 Task: Create a section Asteroid Belt and in the section, add a milestone Search Engine Optimization (SEO) Improvements in the project AgileCrest
Action: Mouse moved to (184, 545)
Screenshot: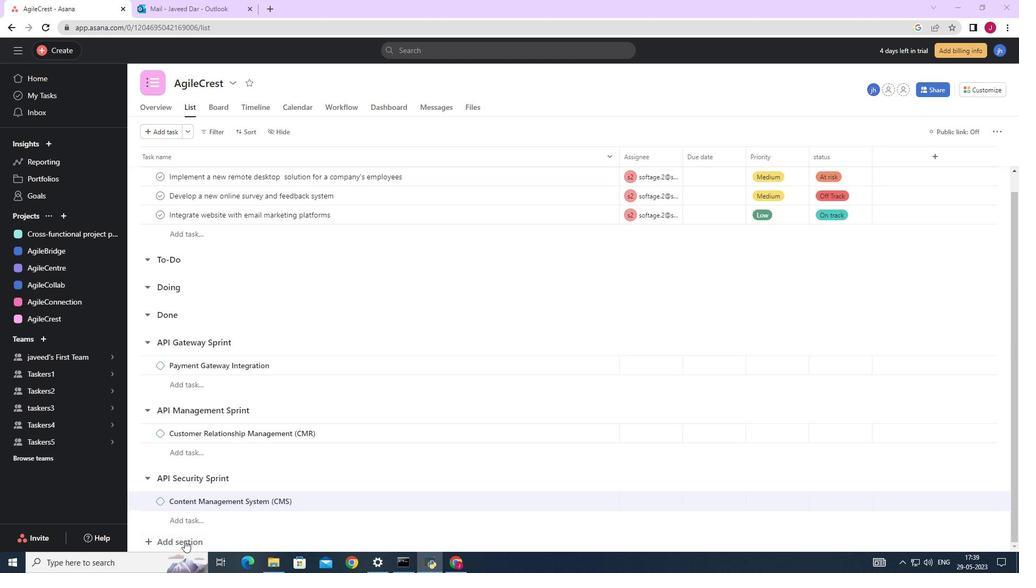 
Action: Mouse pressed left at (184, 545)
Screenshot: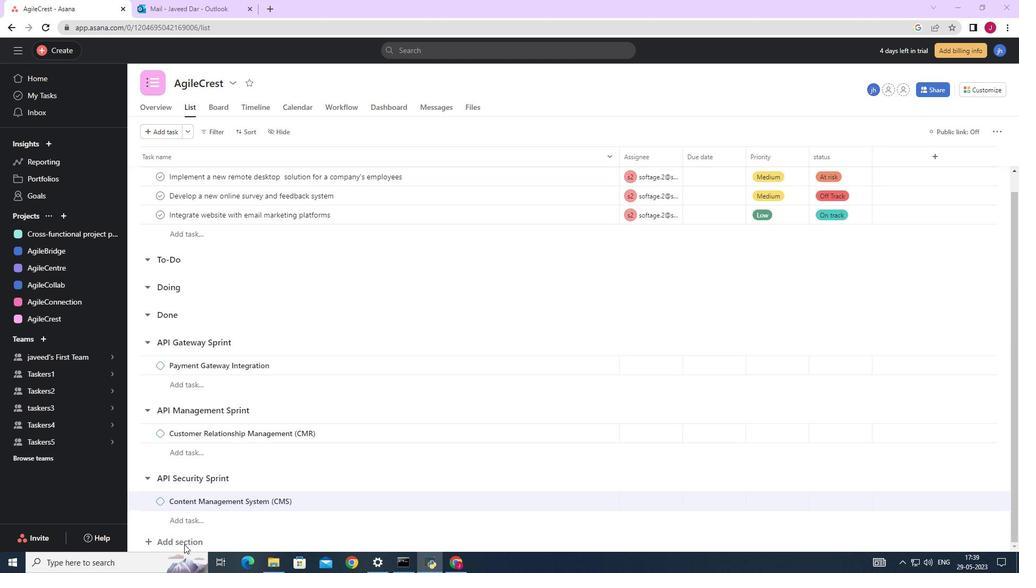 
Action: Mouse moved to (227, 505)
Screenshot: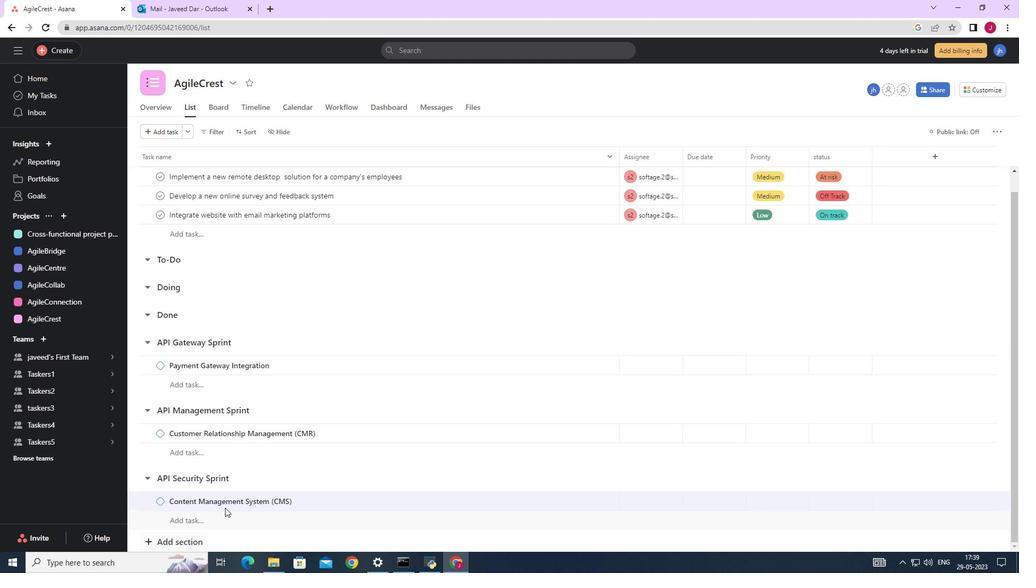 
Action: Mouse scrolled (227, 505) with delta (0, 0)
Screenshot: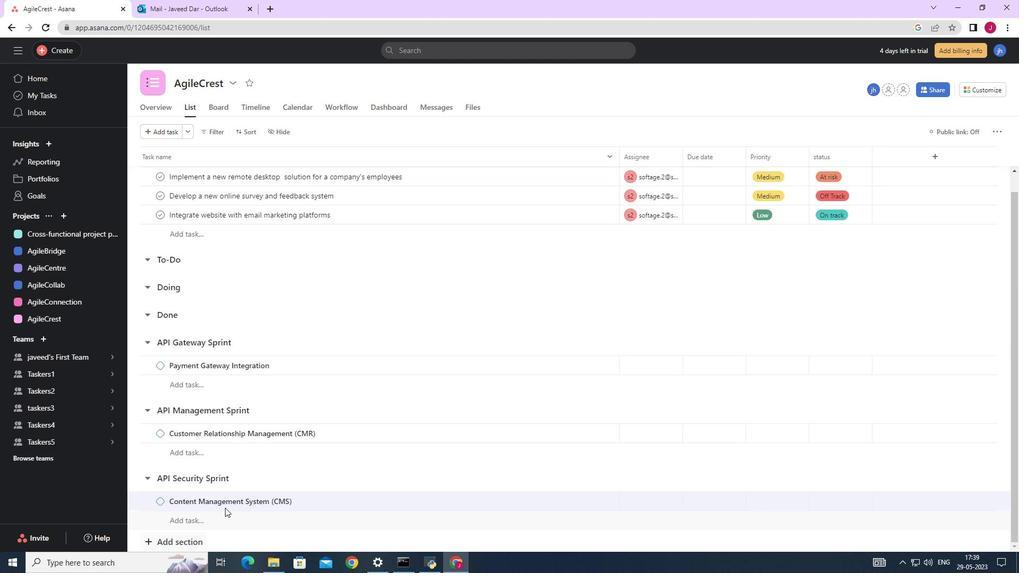 
Action: Mouse scrolled (227, 505) with delta (0, 0)
Screenshot: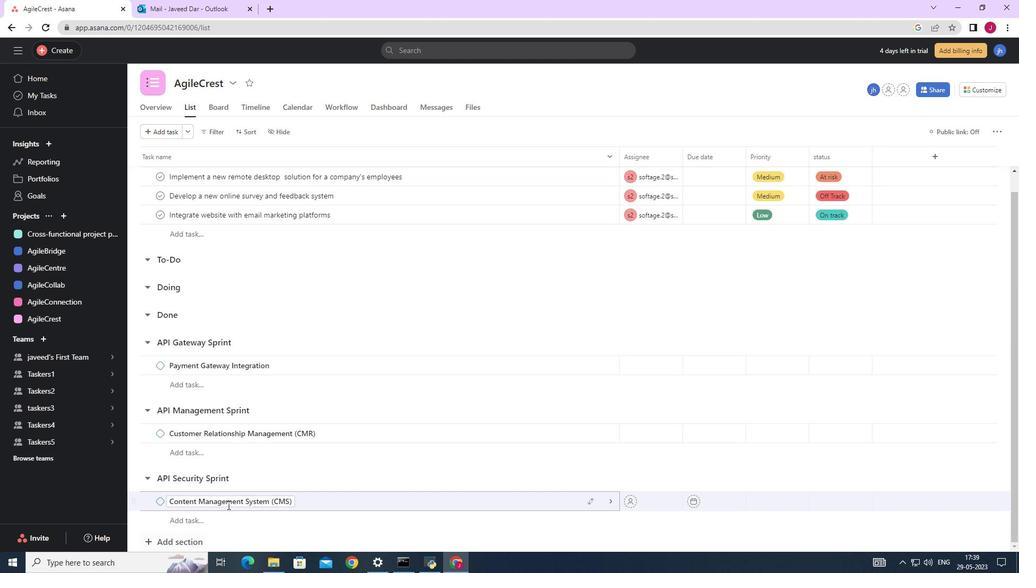 
Action: Mouse scrolled (227, 505) with delta (0, 0)
Screenshot: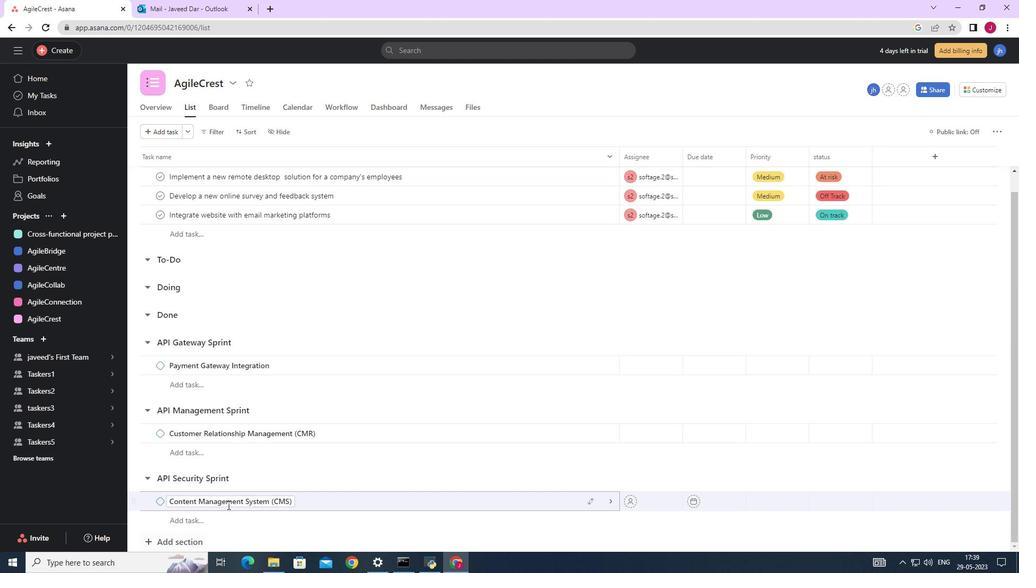 
Action: Mouse moved to (227, 505)
Screenshot: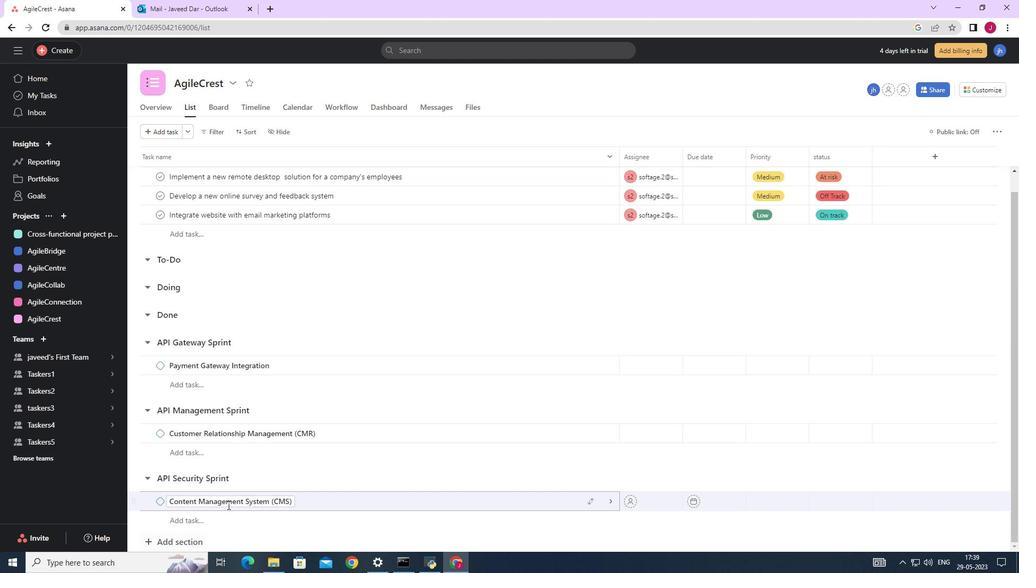 
Action: Mouse scrolled (227, 504) with delta (0, 0)
Screenshot: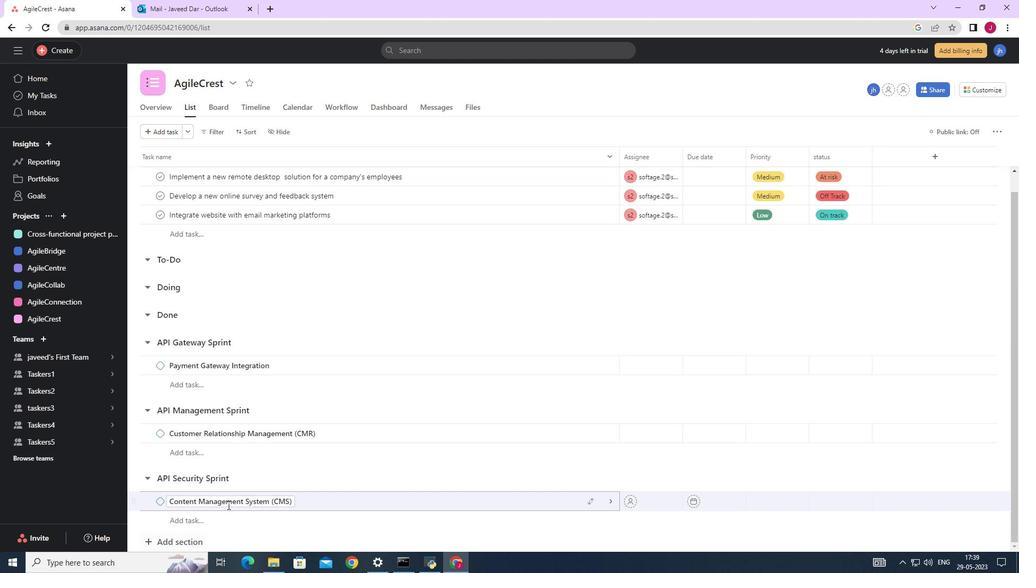 
Action: Mouse moved to (227, 505)
Screenshot: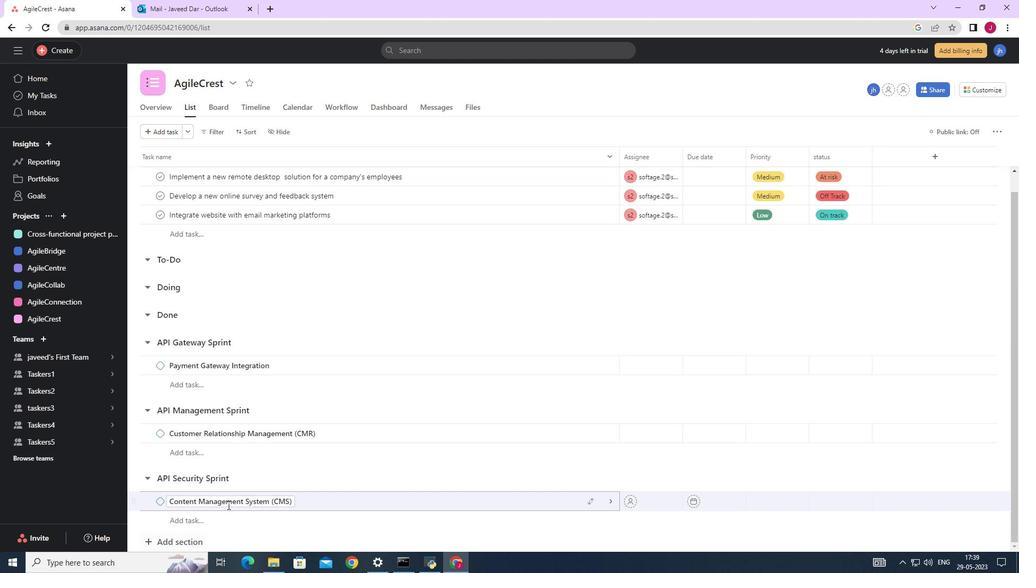 
Action: Mouse scrolled (227, 504) with delta (0, 0)
Screenshot: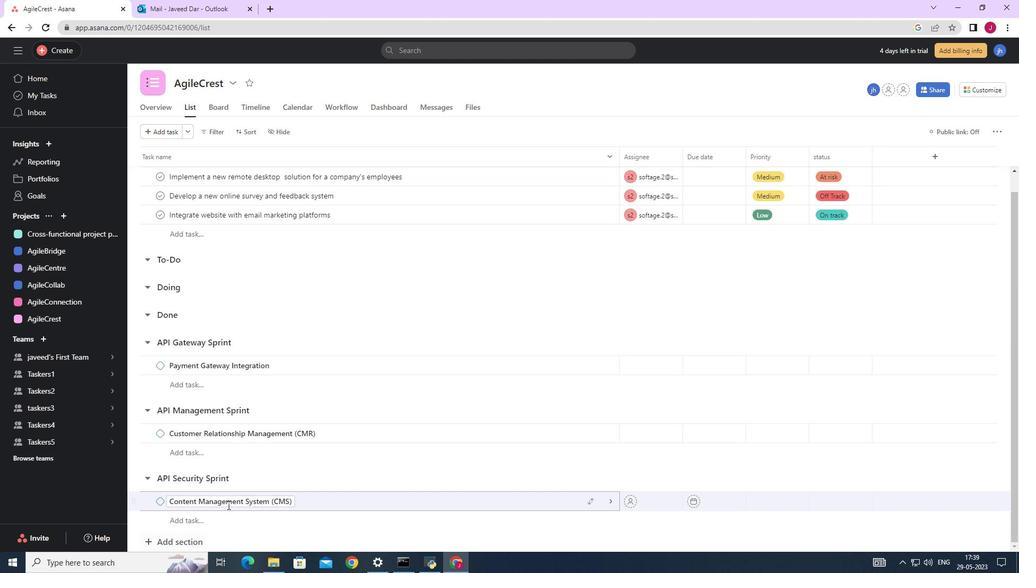 
Action: Mouse moved to (184, 532)
Screenshot: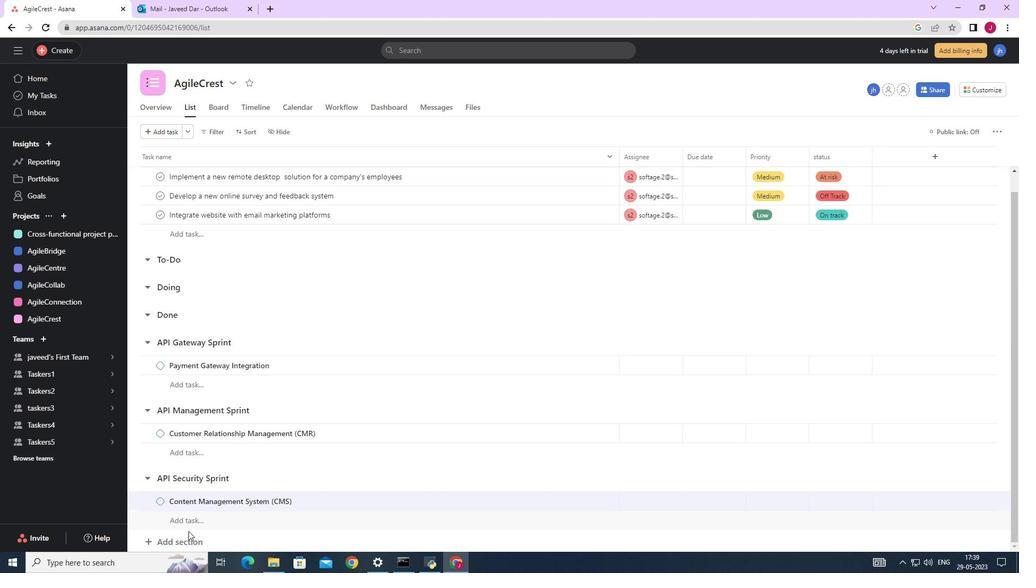 
Action: Mouse scrolled (184, 532) with delta (0, 0)
Screenshot: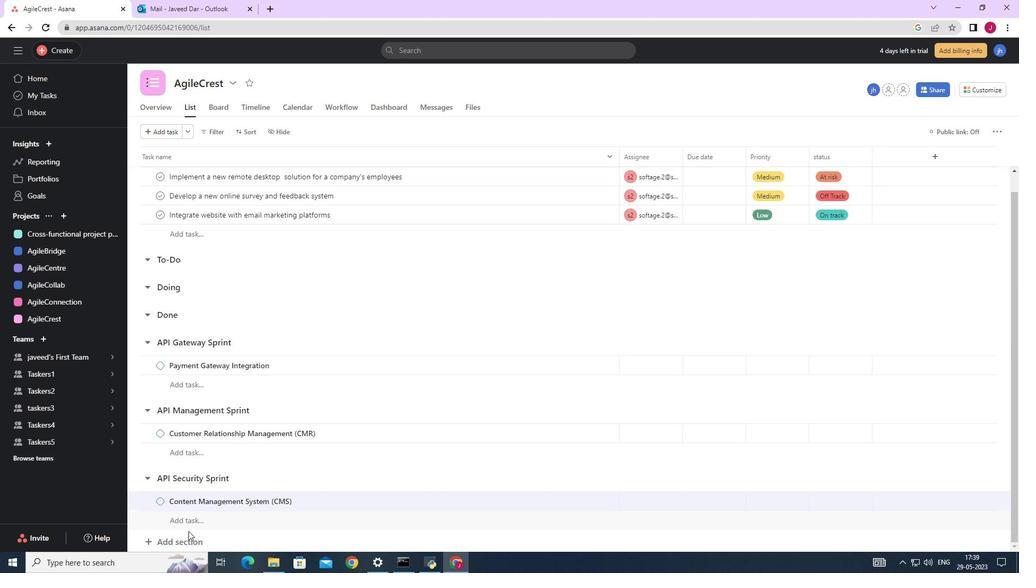 
Action: Mouse moved to (181, 533)
Screenshot: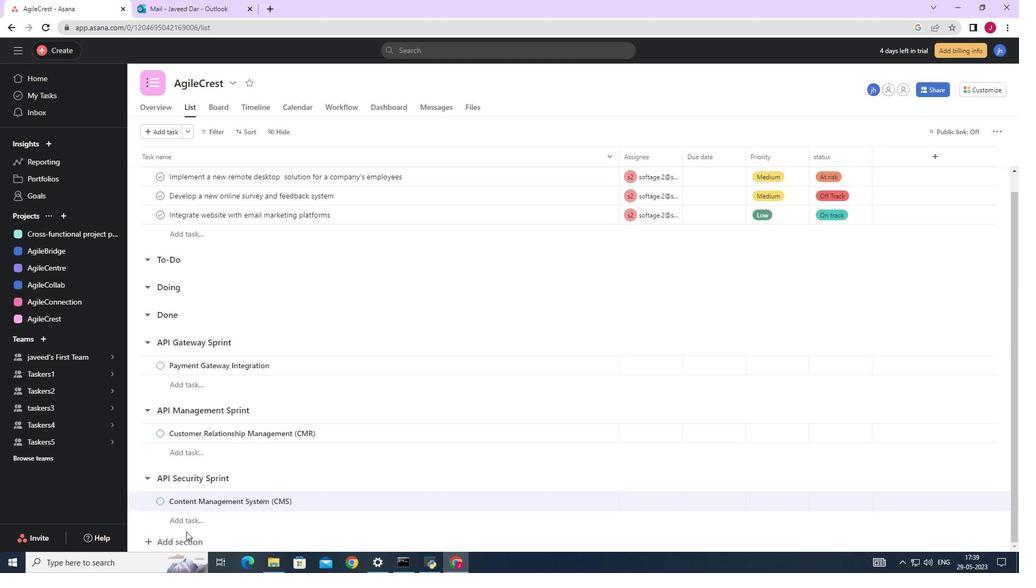 
Action: Mouse scrolled (181, 533) with delta (0, 0)
Screenshot: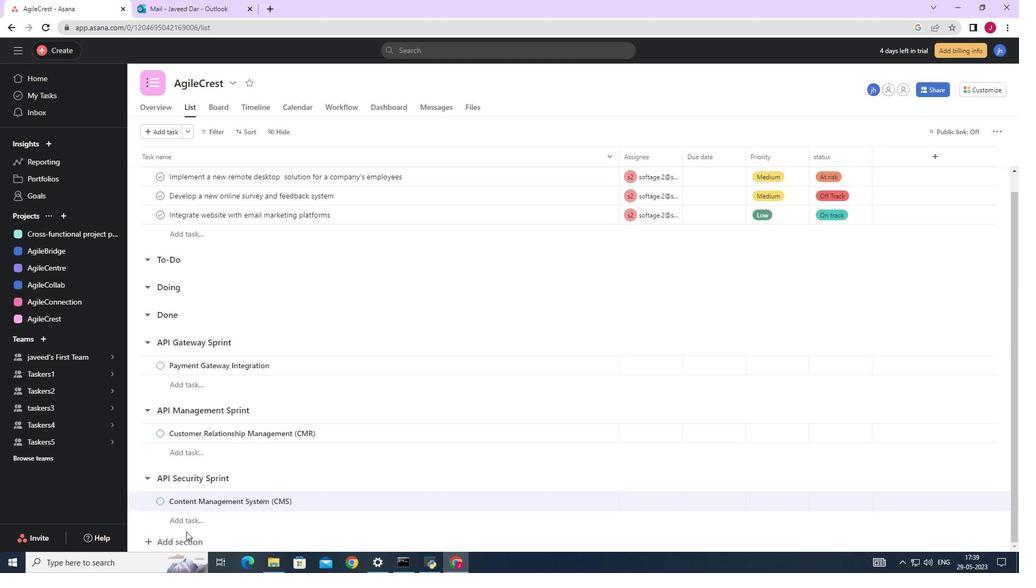 
Action: Mouse moved to (171, 543)
Screenshot: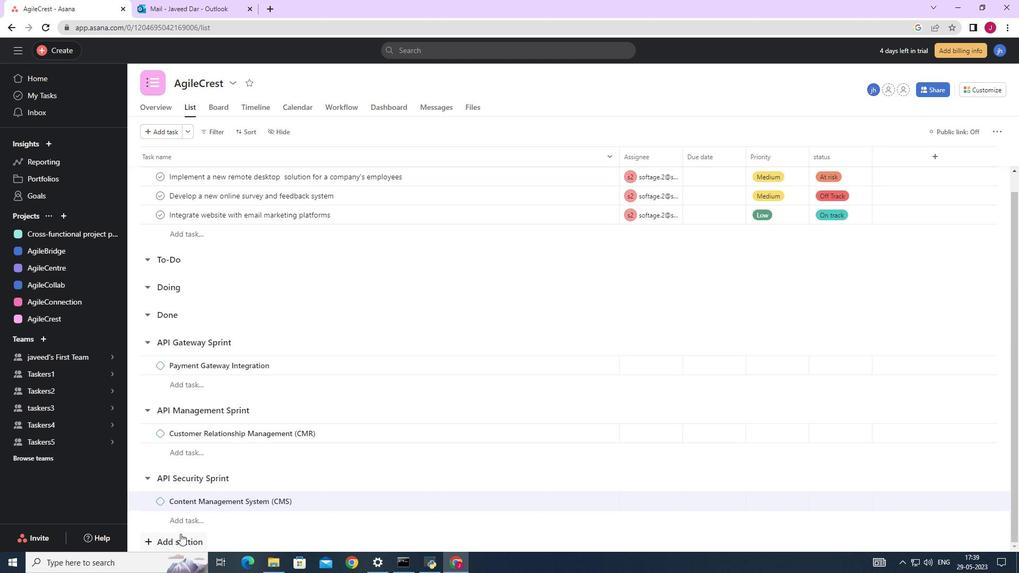 
Action: Mouse pressed left at (171, 543)
Screenshot: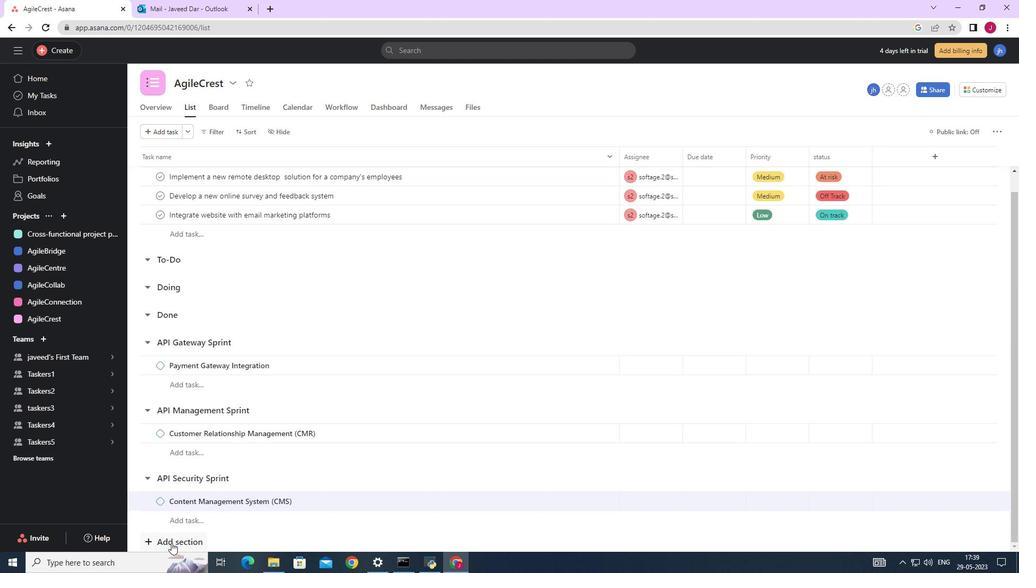 
Action: Mouse moved to (171, 543)
Screenshot: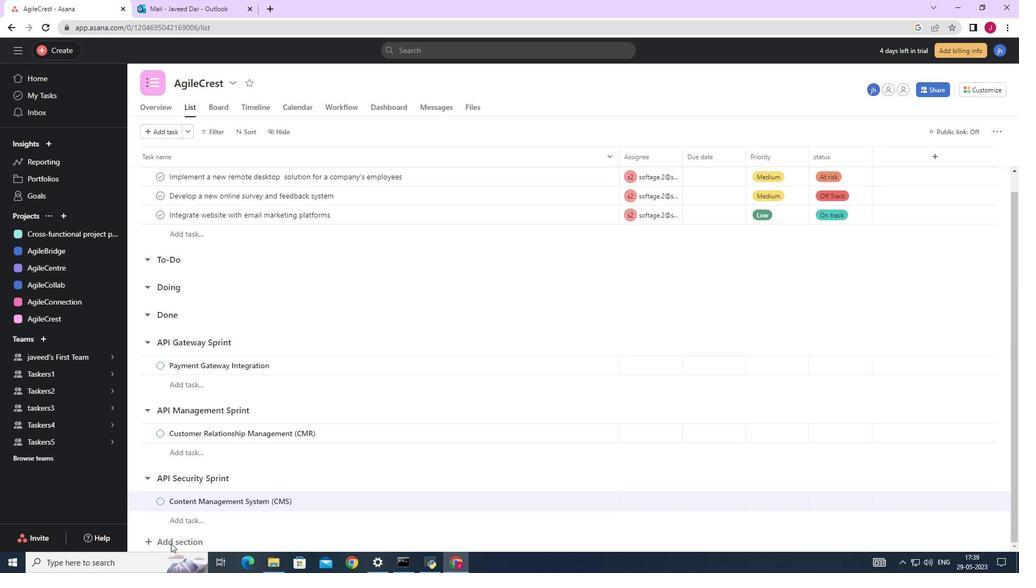 
Action: Mouse pressed left at (171, 543)
Screenshot: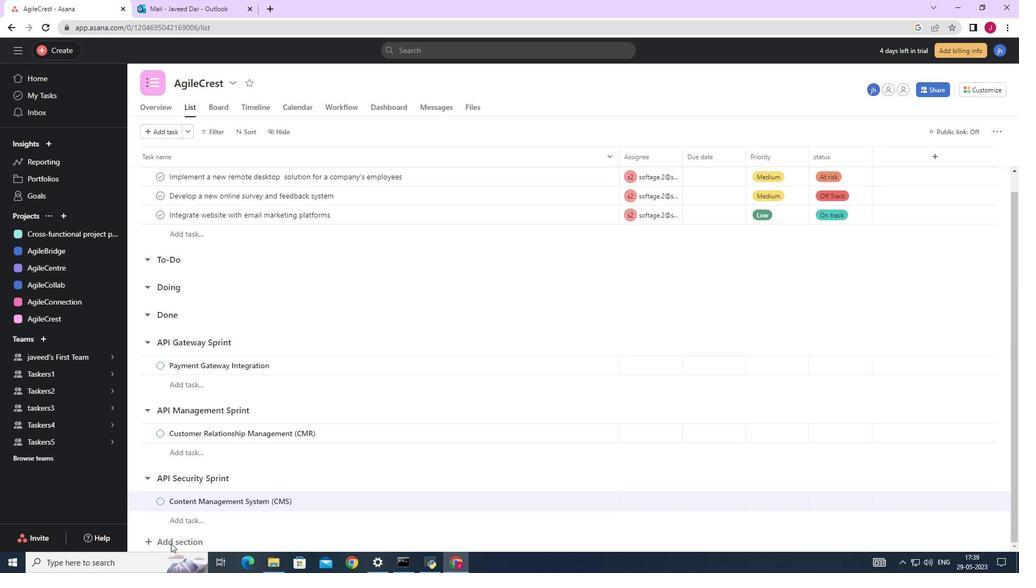
Action: Mouse pressed left at (171, 543)
Screenshot: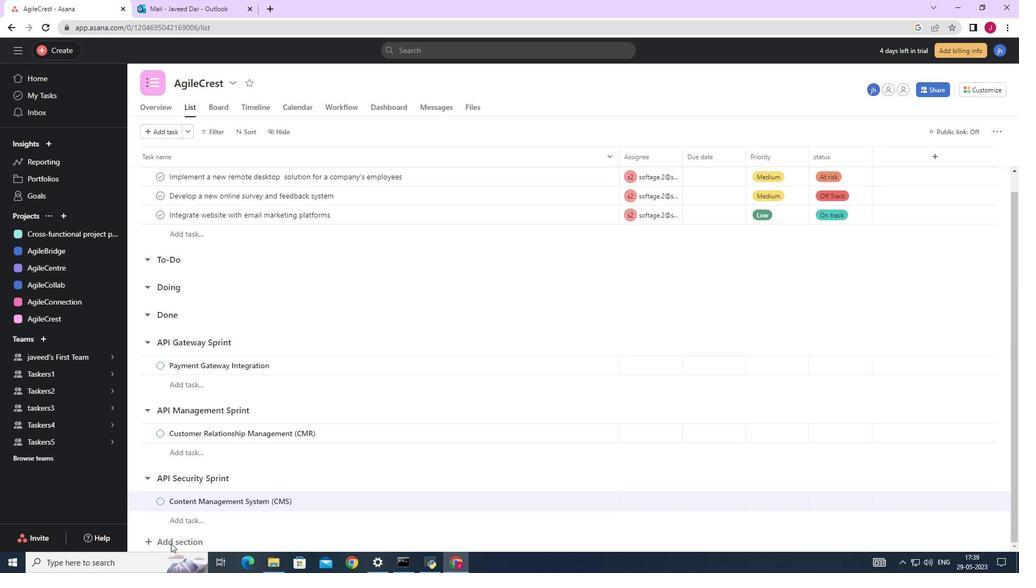 
Action: Mouse moved to (172, 543)
Screenshot: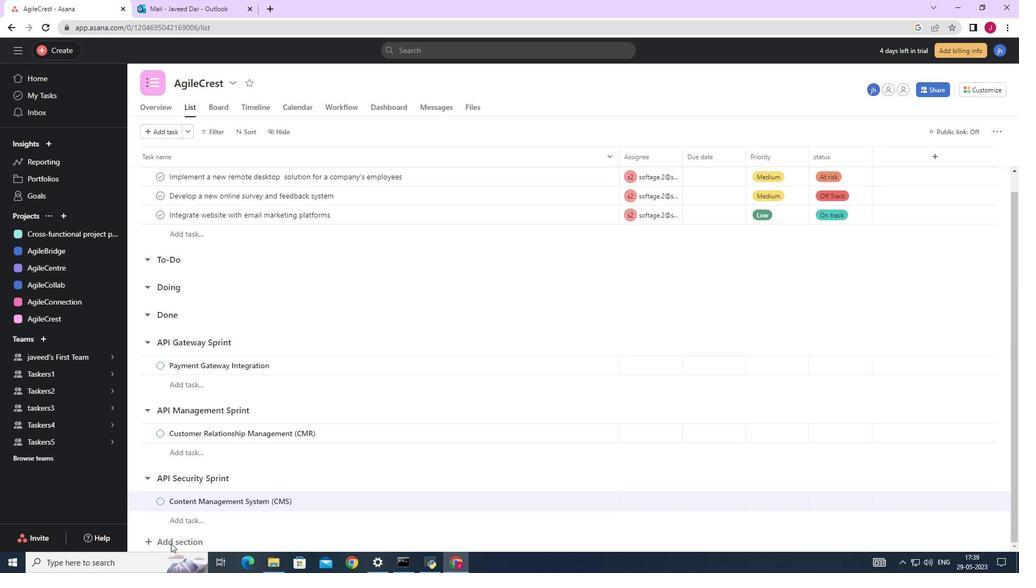
Action: Mouse pressed left at (172, 543)
Screenshot: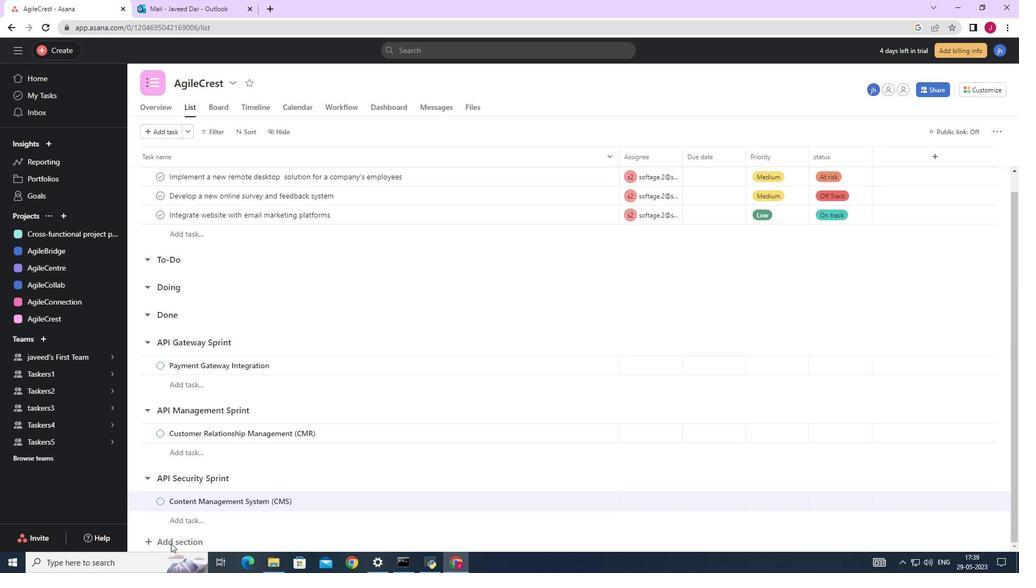 
Action: Mouse pressed left at (172, 543)
Screenshot: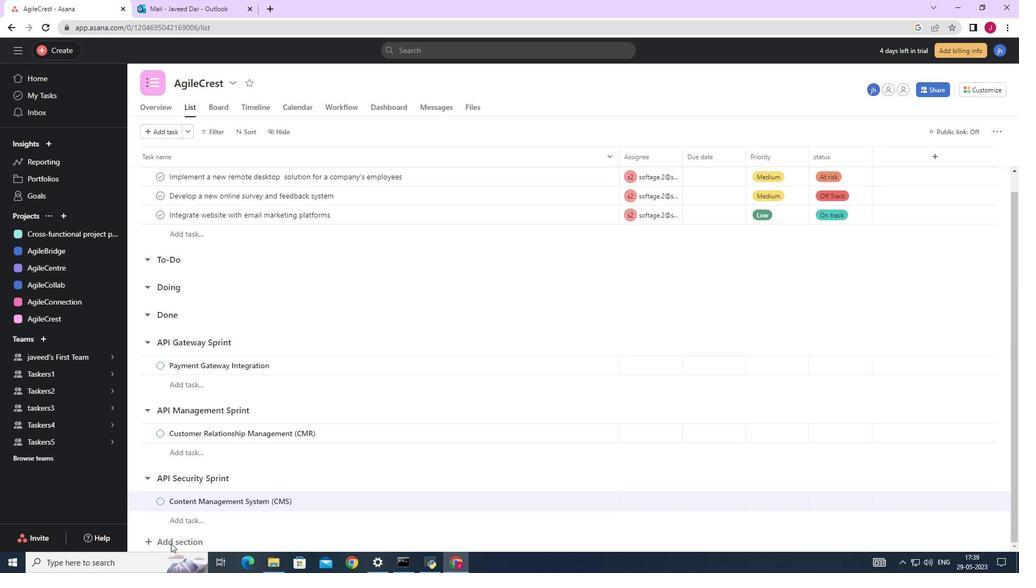 
Action: Mouse pressed left at (172, 543)
Screenshot: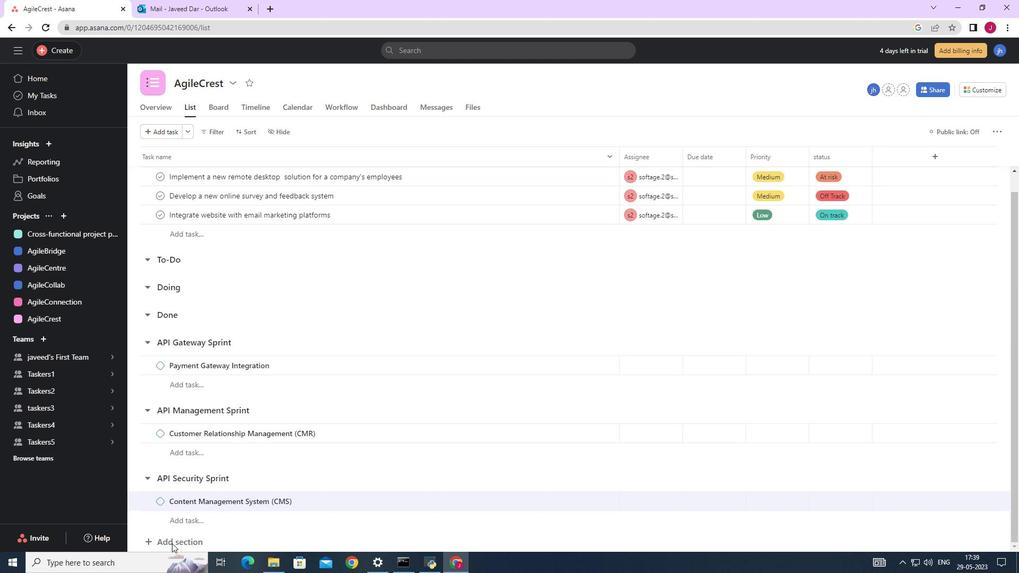 
Action: Mouse pressed left at (172, 543)
Screenshot: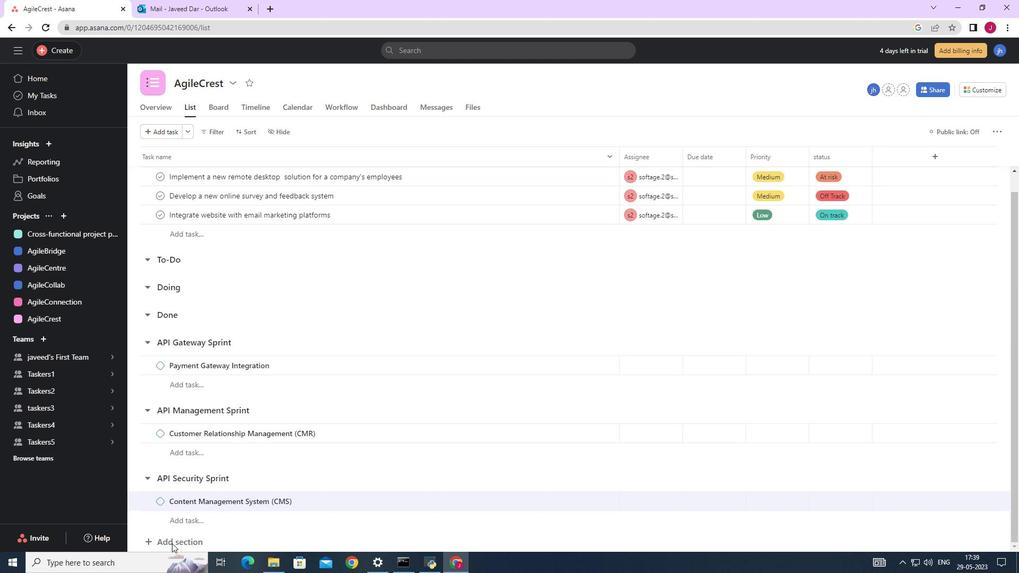 
Action: Mouse moved to (200, 521)
Screenshot: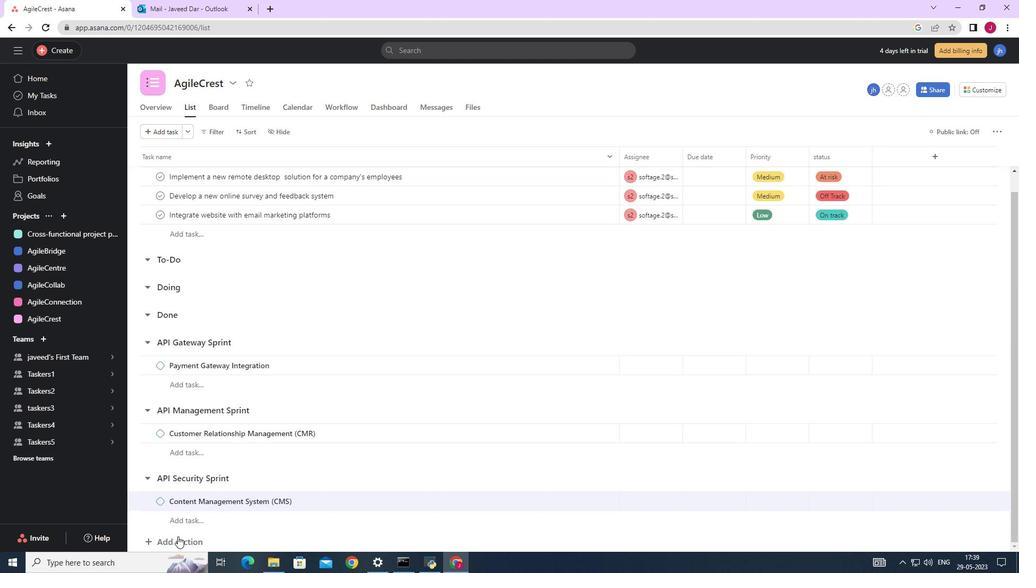 
Action: Mouse scrolled (200, 520) with delta (0, 0)
Screenshot: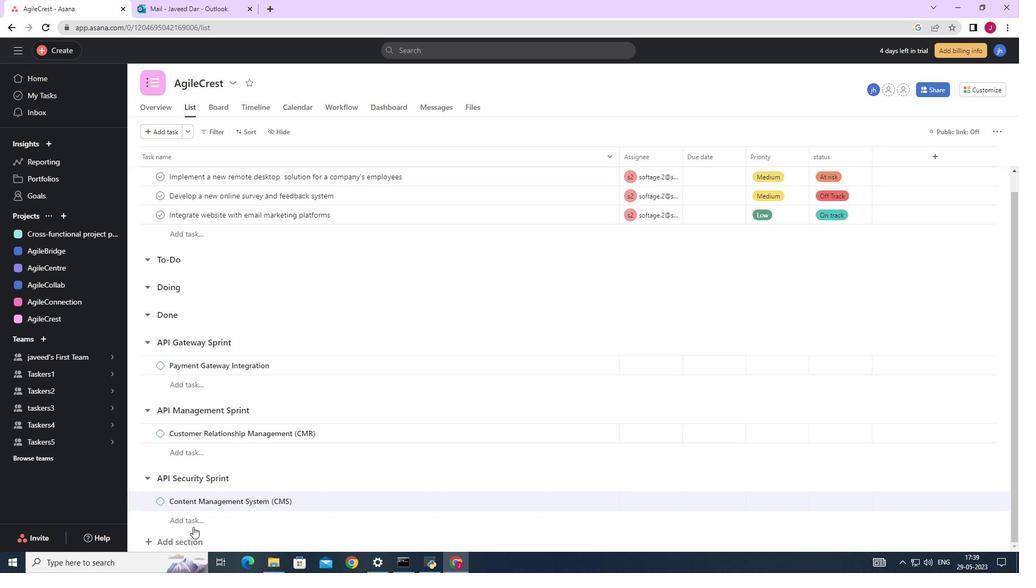
Action: Mouse scrolled (200, 520) with delta (0, 0)
Screenshot: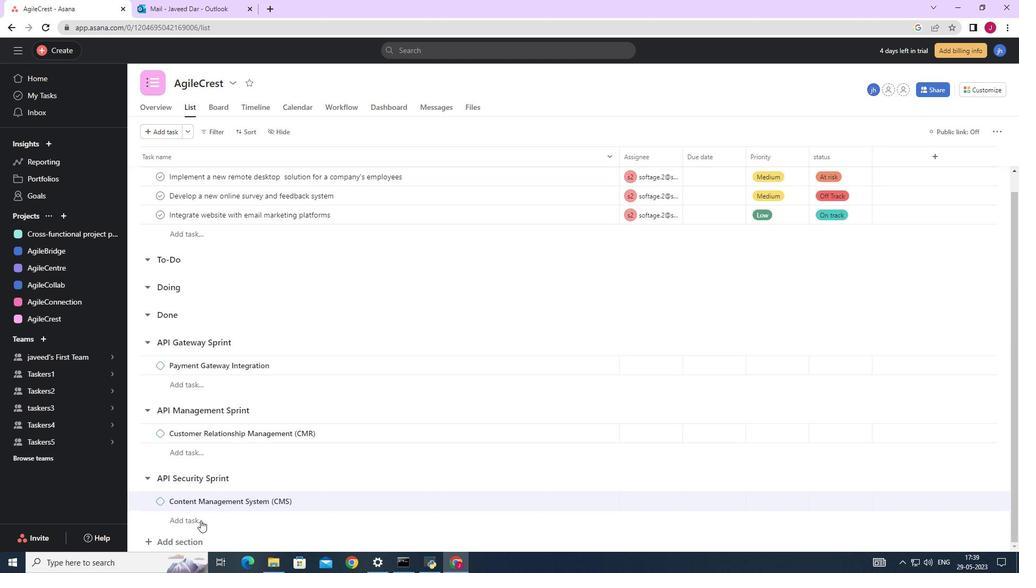 
Action: Mouse moved to (200, 519)
Screenshot: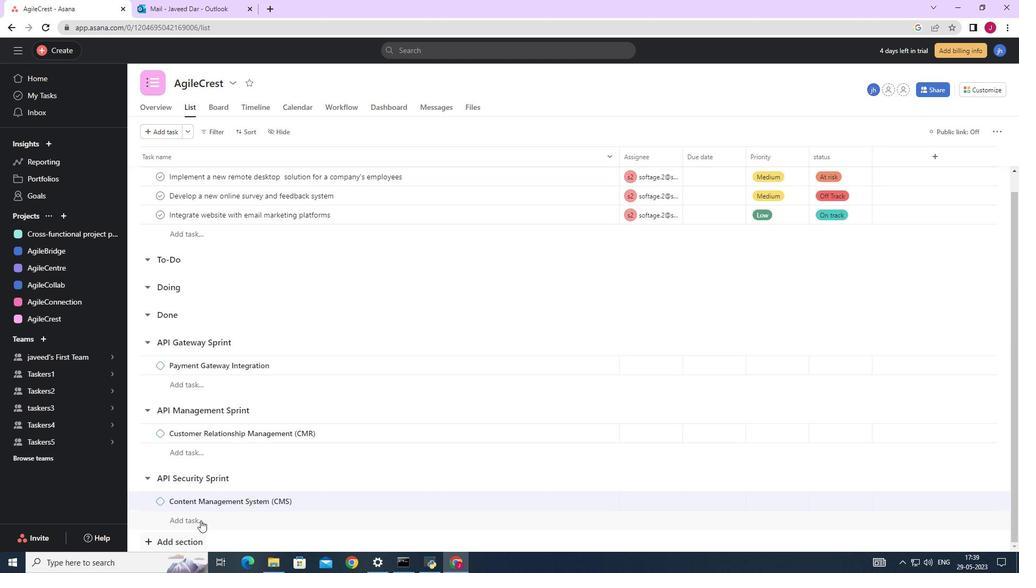 
Action: Mouse scrolled (200, 519) with delta (0, 0)
Screenshot: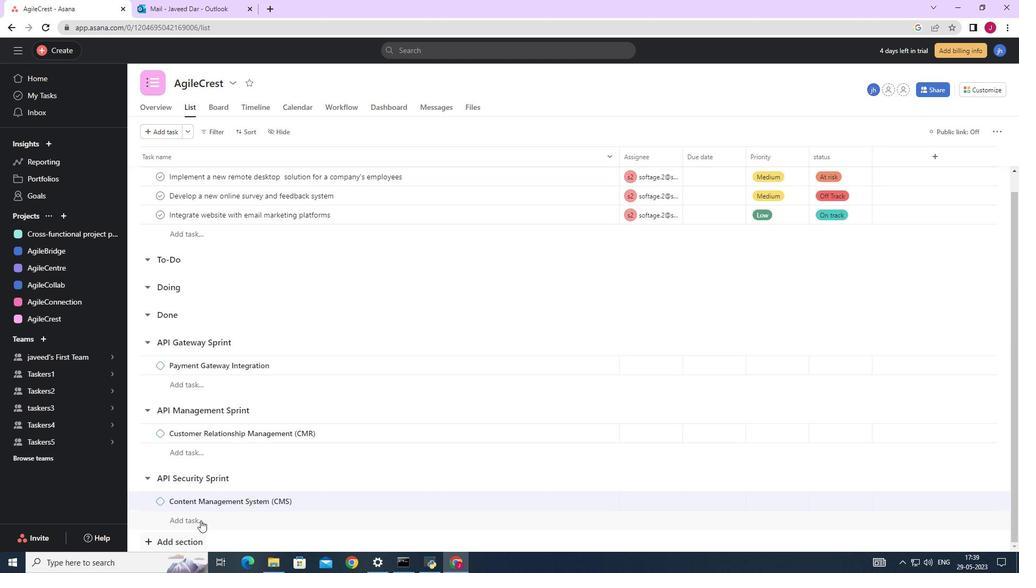
Action: Mouse scrolled (200, 519) with delta (0, 0)
Screenshot: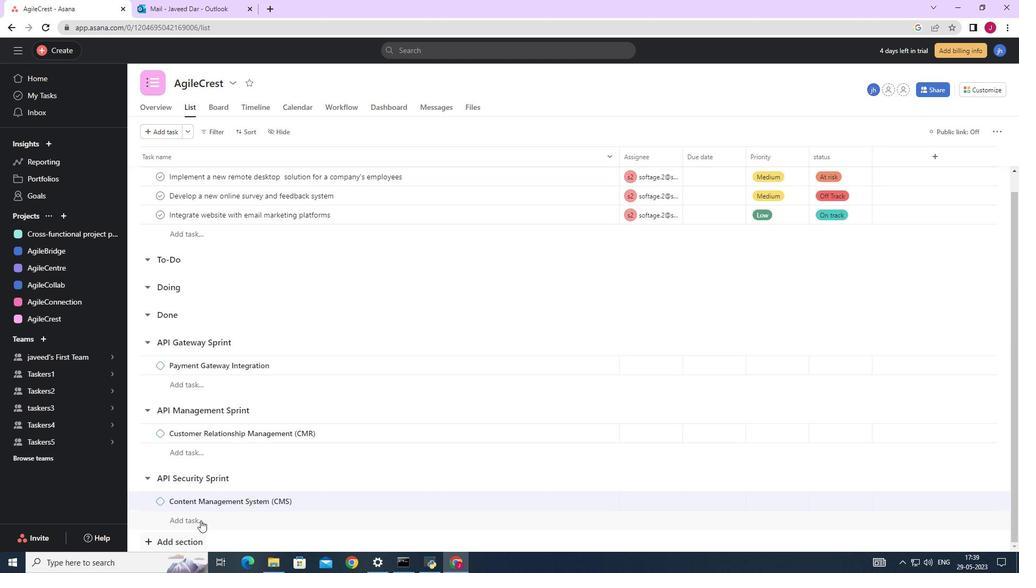 
Action: Mouse moved to (200, 518)
Screenshot: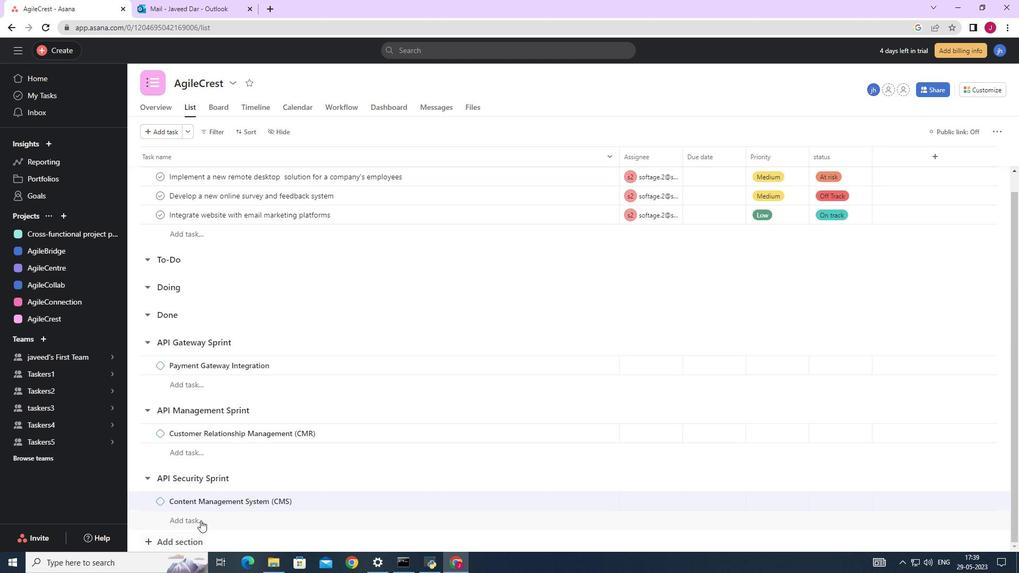 
Action: Mouse scrolled (200, 517) with delta (0, 0)
Screenshot: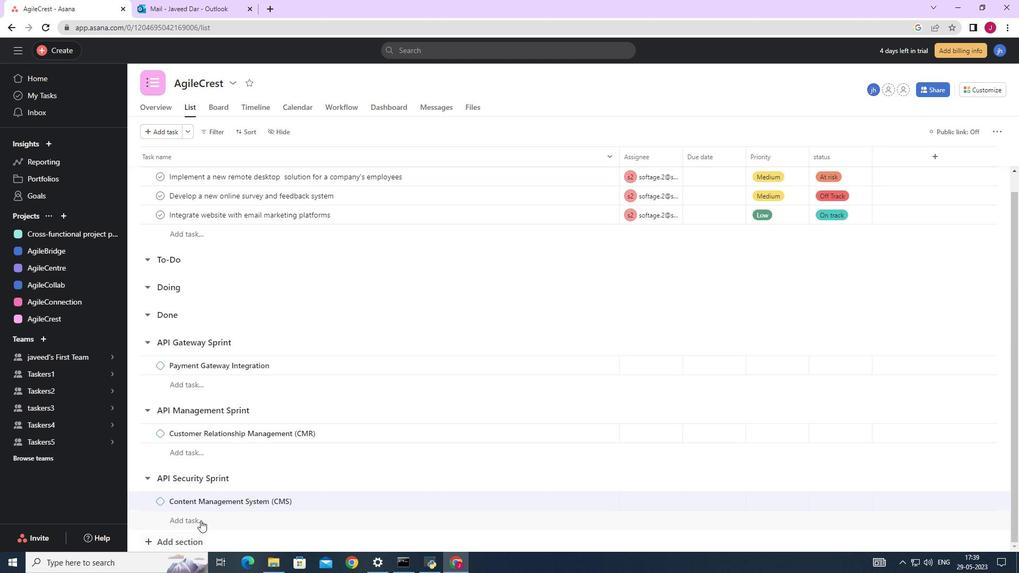 
Action: Mouse scrolled (200, 517) with delta (0, 0)
Screenshot: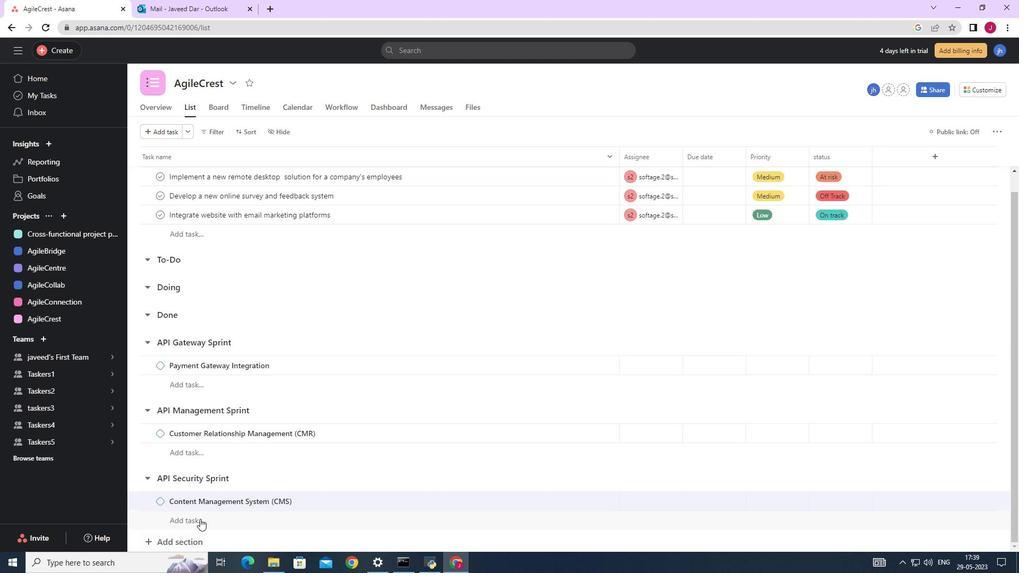 
Action: Mouse moved to (199, 515)
Screenshot: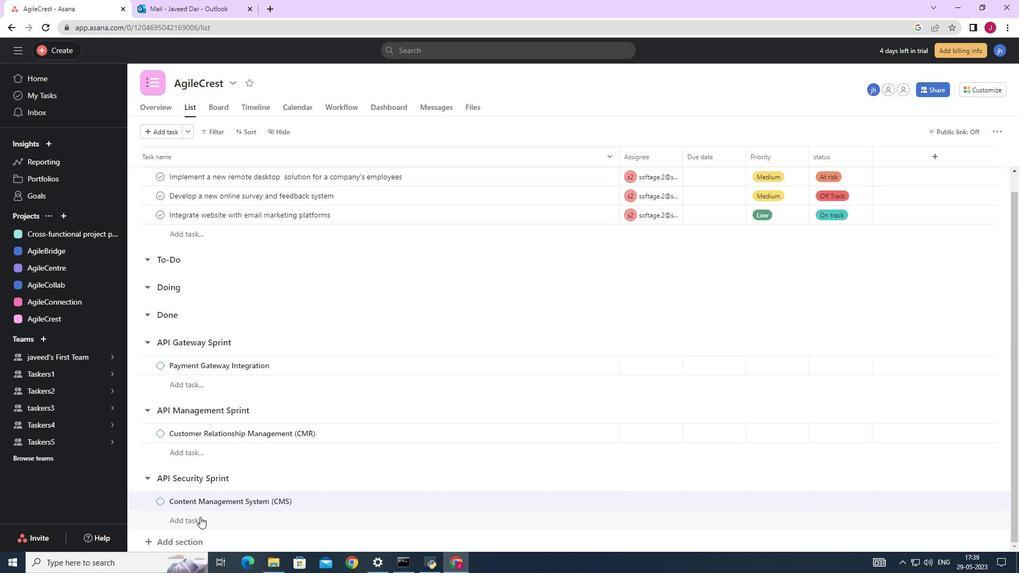 
Action: Mouse scrolled (199, 515) with delta (0, 0)
Screenshot: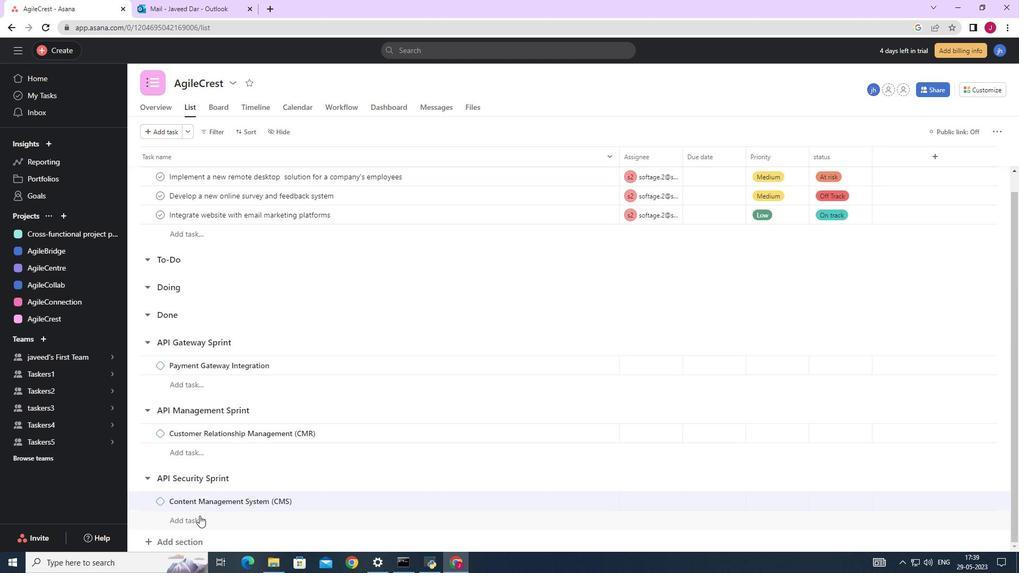 
Action: Mouse scrolled (199, 515) with delta (0, 0)
Screenshot: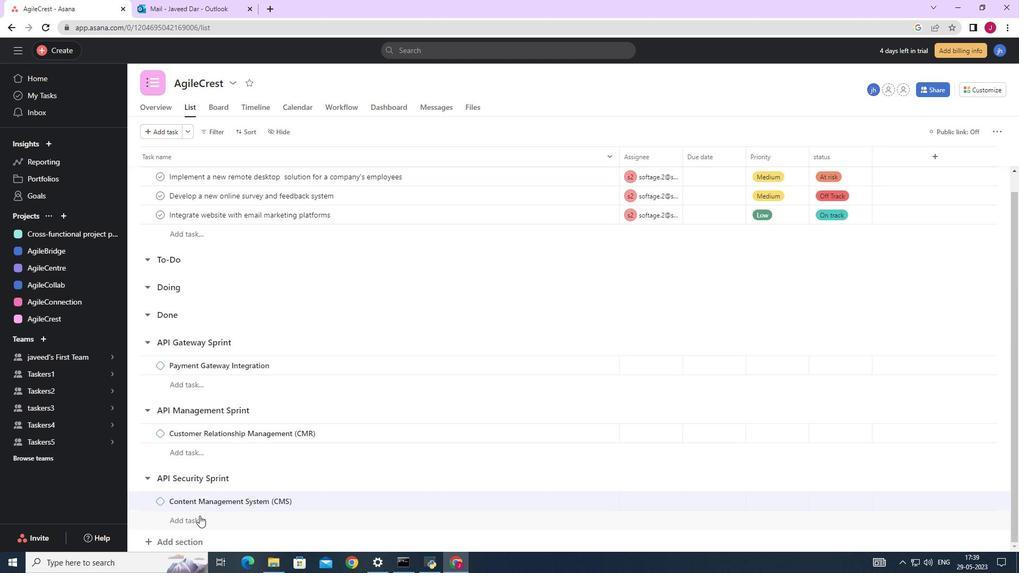 
Action: Mouse scrolled (199, 515) with delta (0, 0)
Screenshot: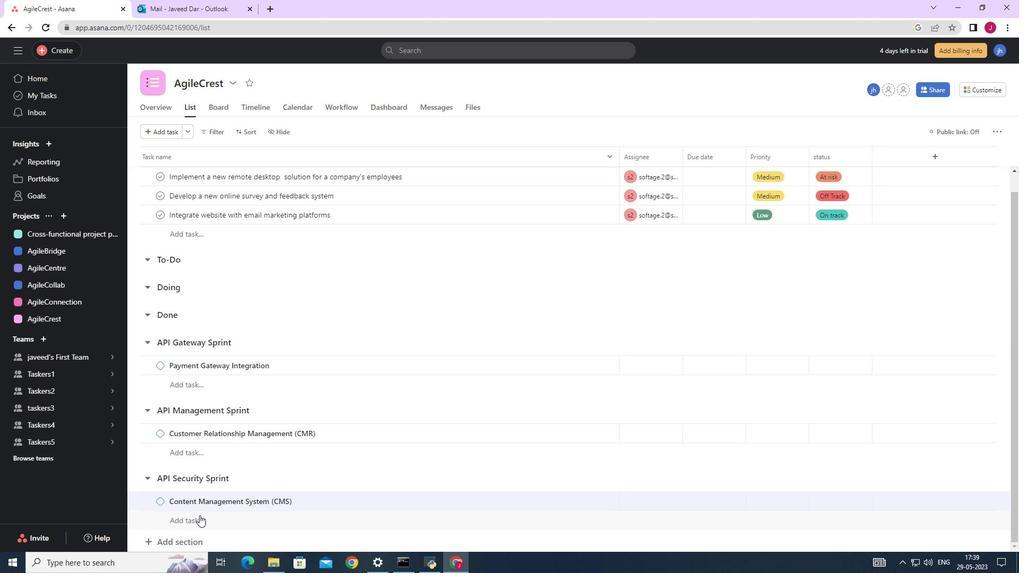 
Action: Mouse scrolled (199, 515) with delta (0, 0)
Screenshot: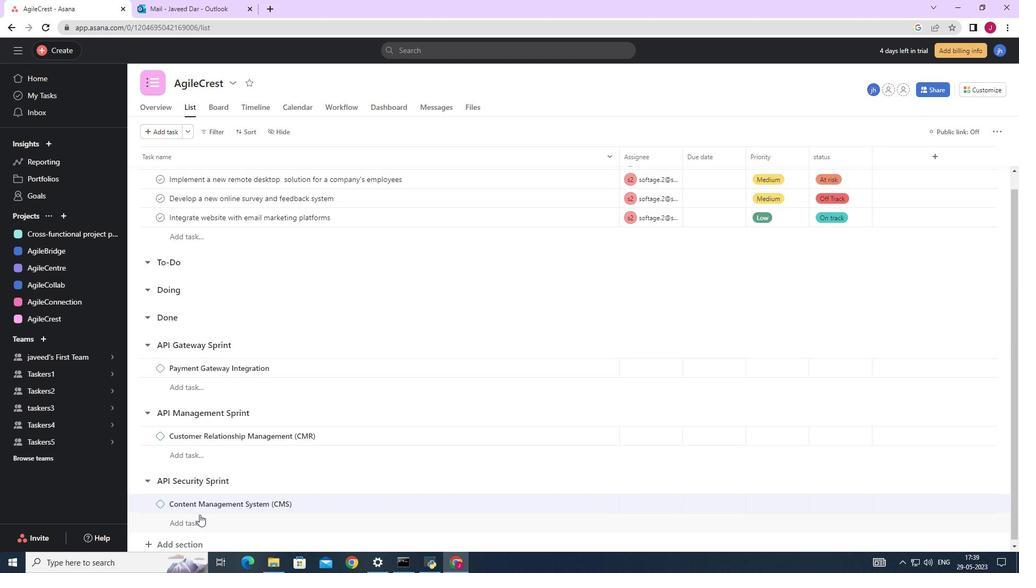 
Action: Mouse scrolled (199, 515) with delta (0, 0)
Screenshot: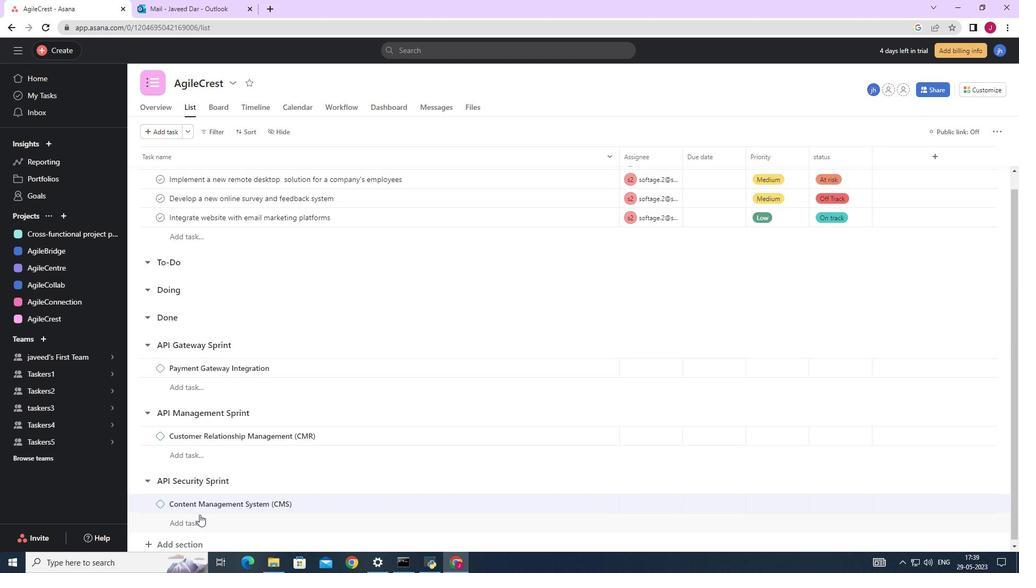 
Action: Mouse scrolled (199, 515) with delta (0, 0)
Screenshot: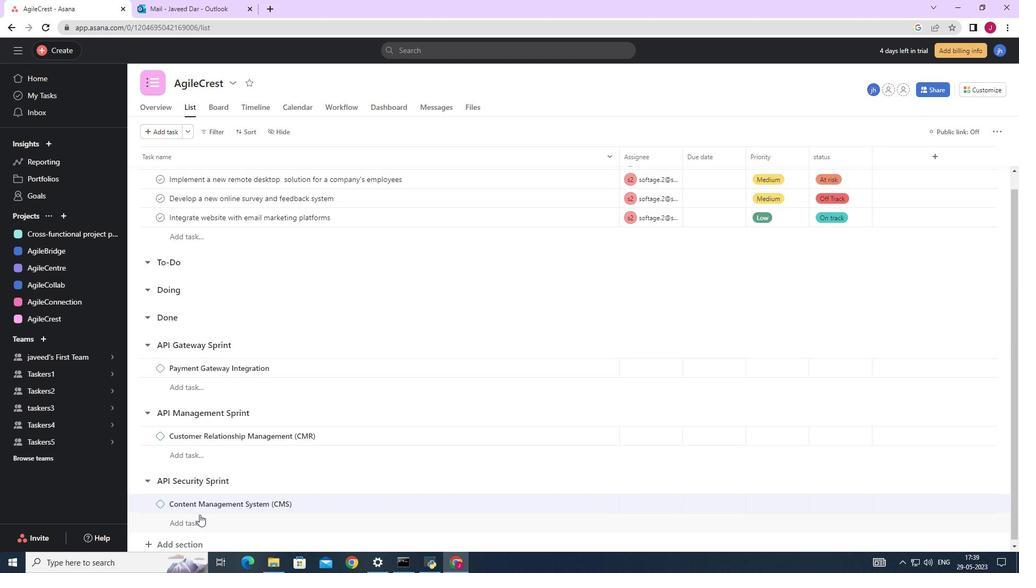 
Action: Mouse scrolled (199, 514) with delta (0, 0)
Screenshot: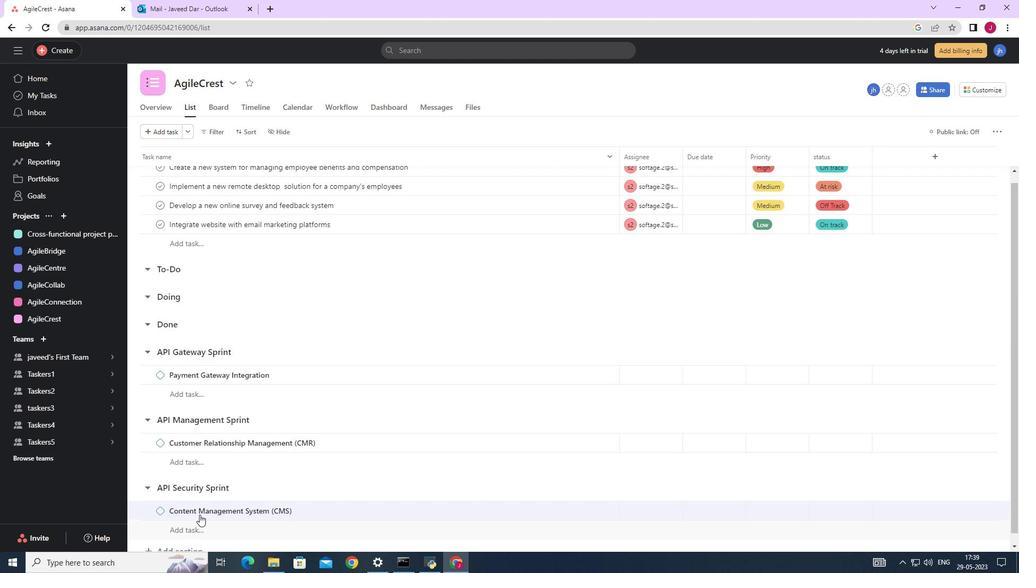 
Action: Mouse scrolled (199, 514) with delta (0, 0)
Screenshot: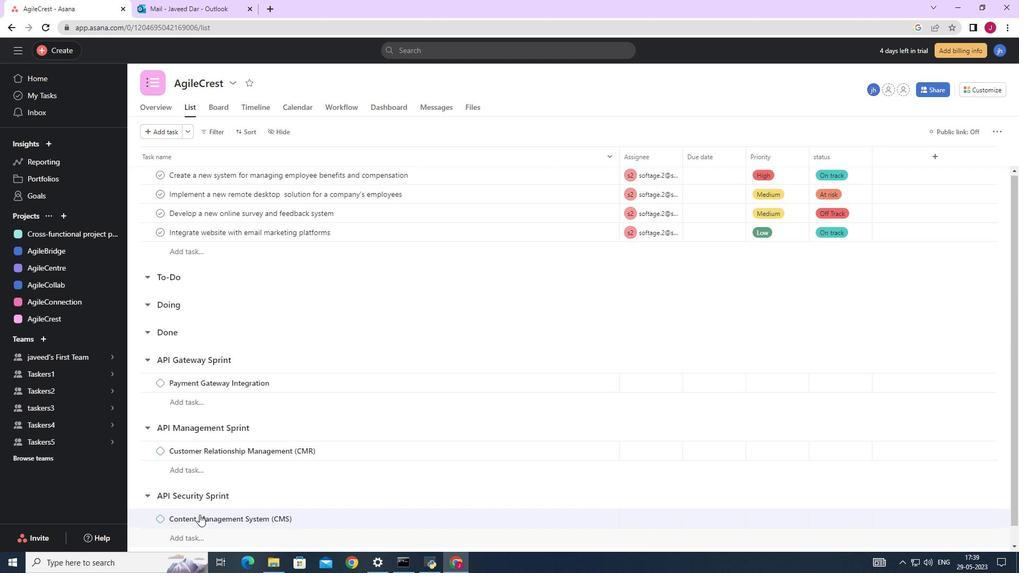 
Action: Mouse scrolled (199, 514) with delta (0, 0)
Screenshot: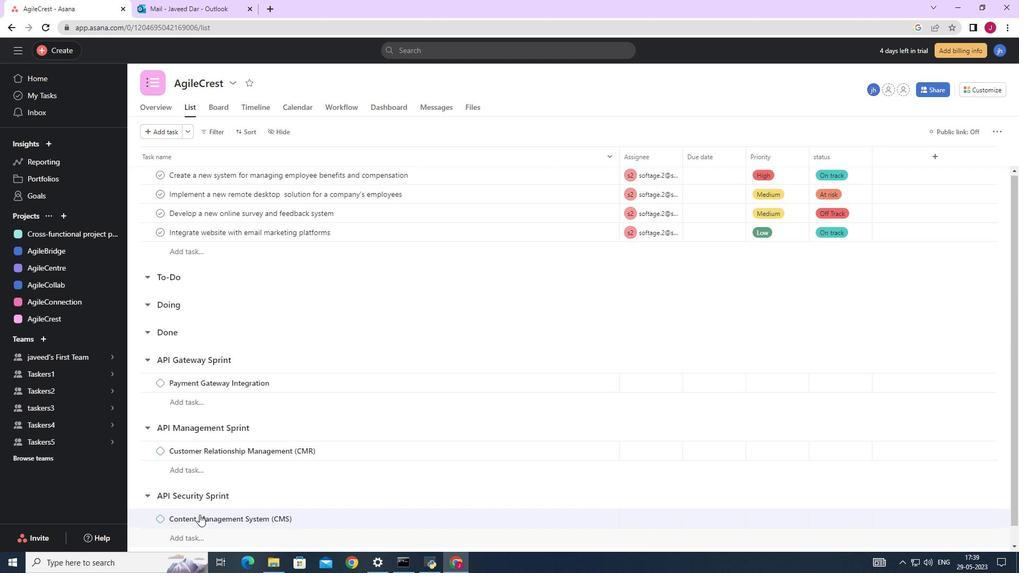 
Action: Mouse scrolled (199, 514) with delta (0, 0)
Screenshot: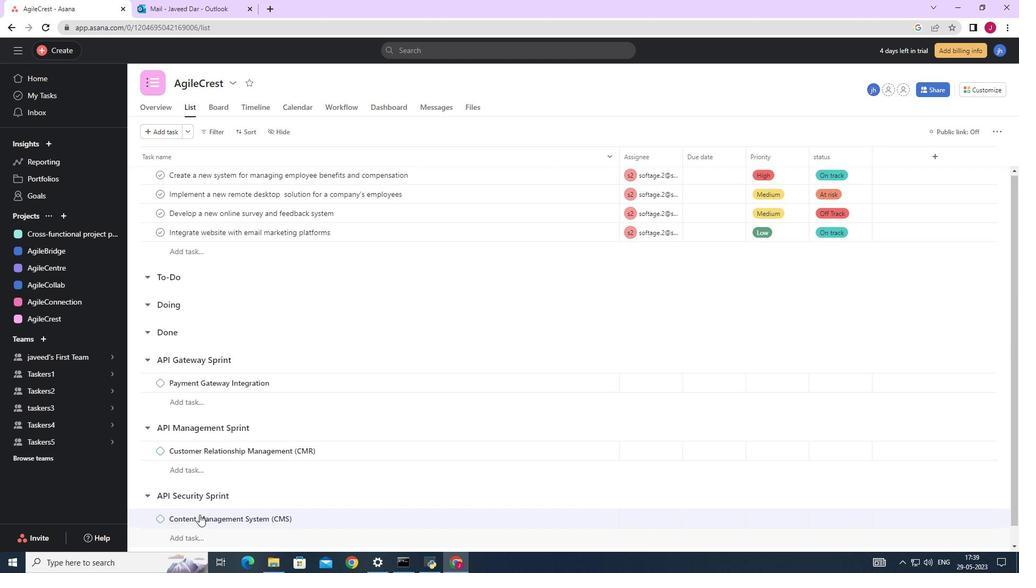 
Action: Mouse scrolled (199, 514) with delta (0, 0)
Screenshot: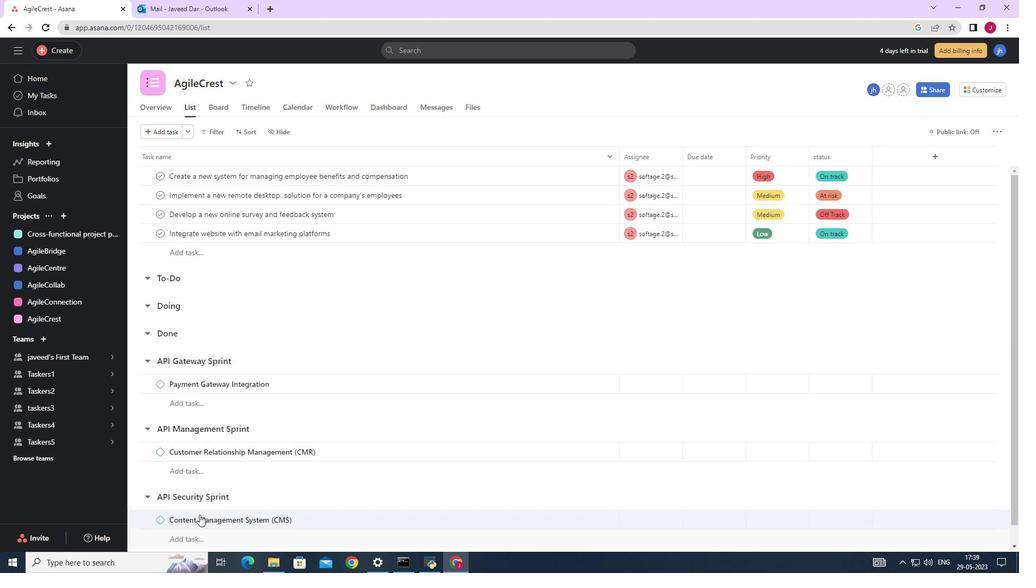 
Action: Mouse scrolled (199, 514) with delta (0, 0)
Screenshot: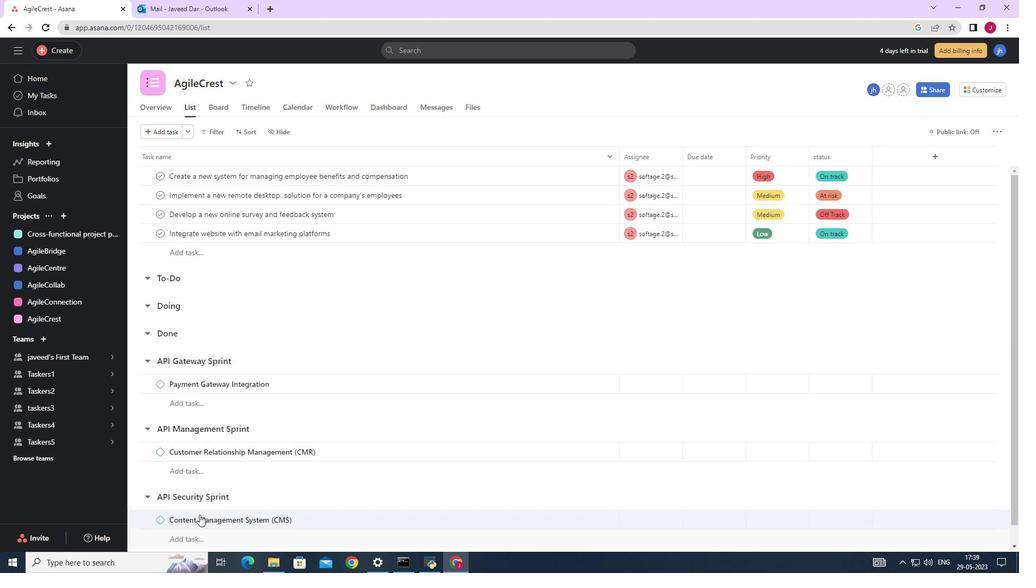 
Action: Mouse scrolled (199, 514) with delta (0, 0)
Screenshot: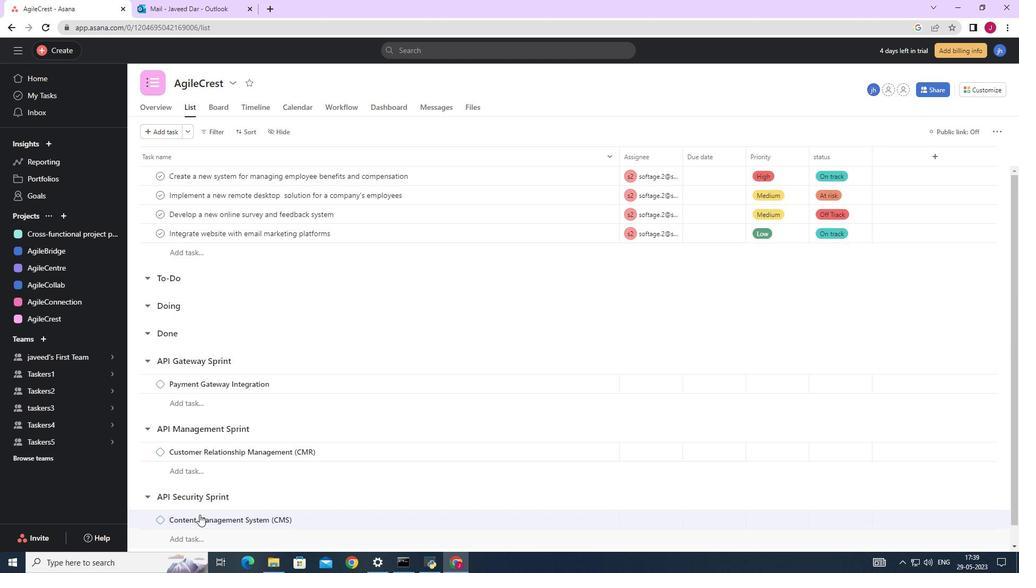 
Action: Mouse moved to (169, 536)
Screenshot: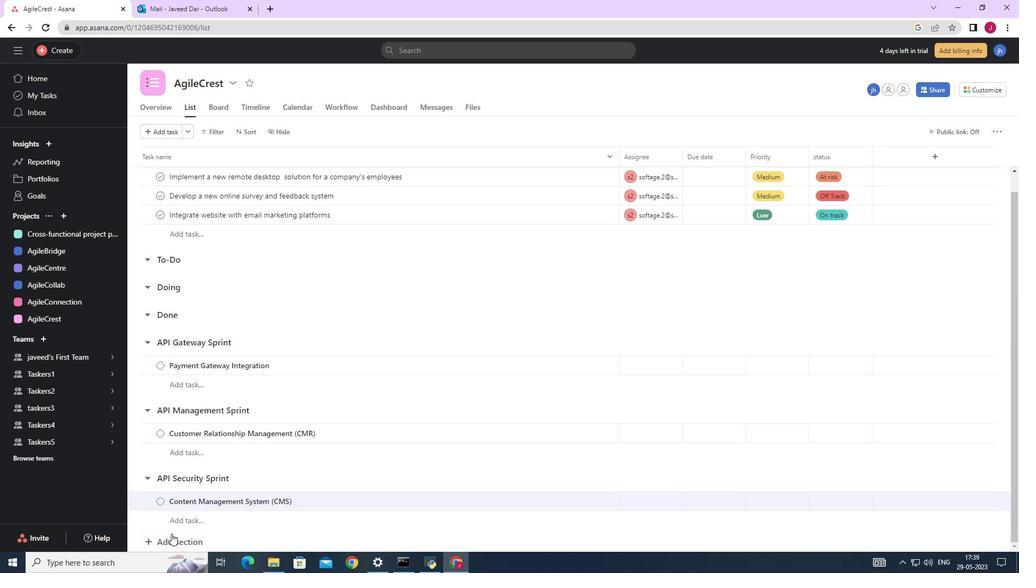 
Action: Mouse pressed left at (169, 536)
Screenshot: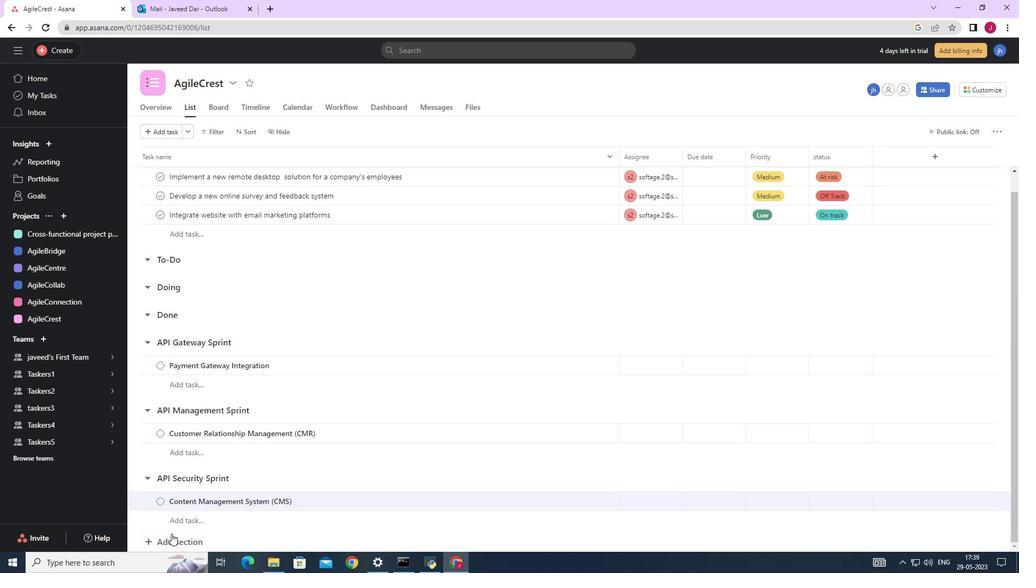 
Action: Mouse moved to (169, 540)
Screenshot: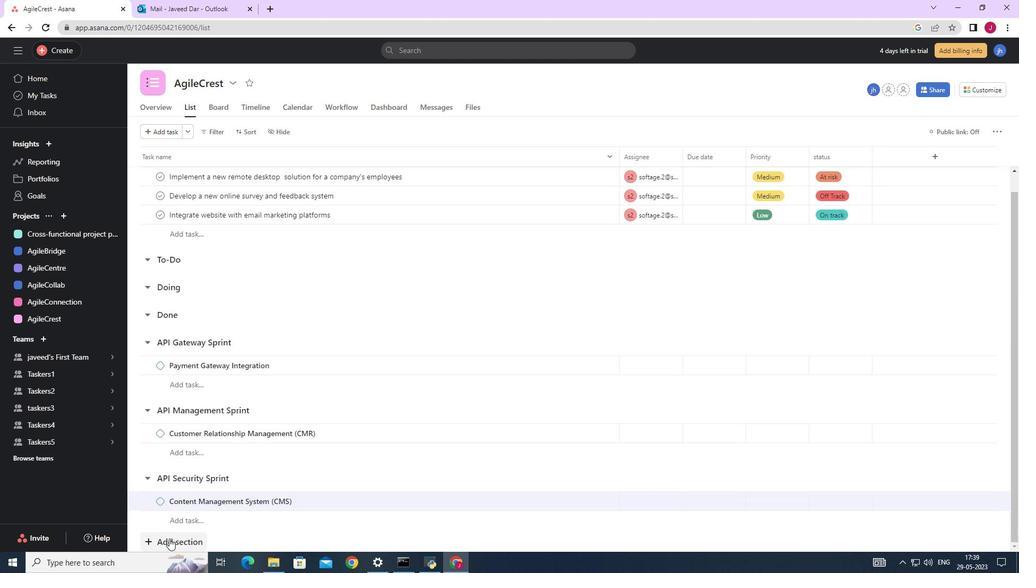 
Action: Mouse pressed left at (169, 540)
Screenshot: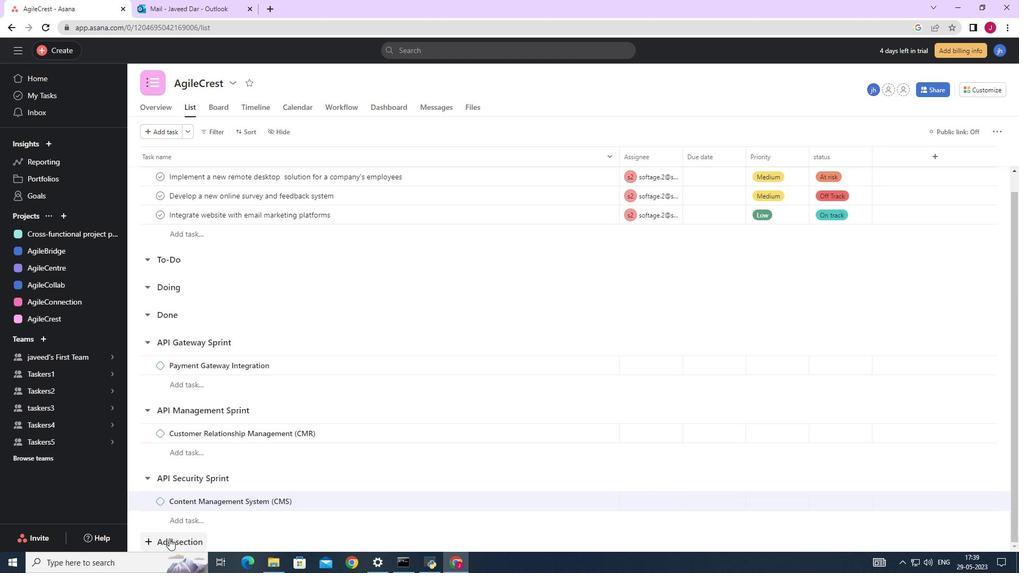 
Action: Mouse moved to (183, 531)
Screenshot: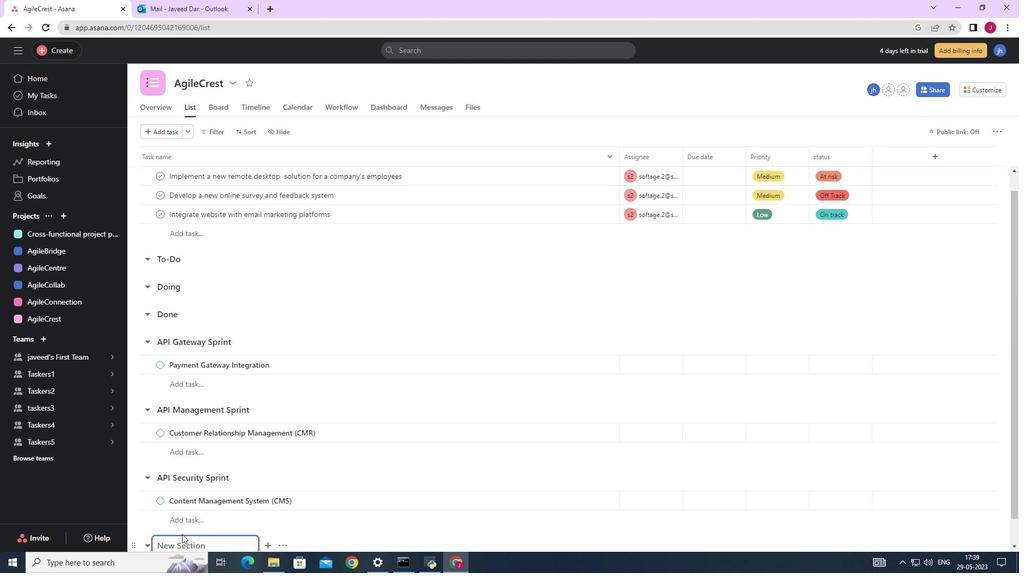 
Action: Mouse scrolled (183, 531) with delta (0, 0)
Screenshot: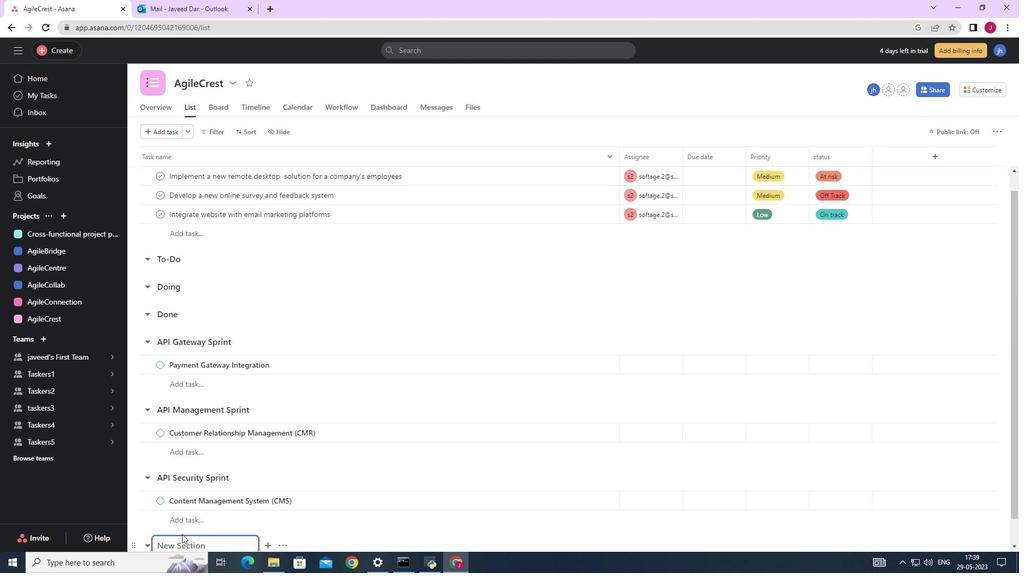 
Action: Mouse scrolled (183, 531) with delta (0, 0)
Screenshot: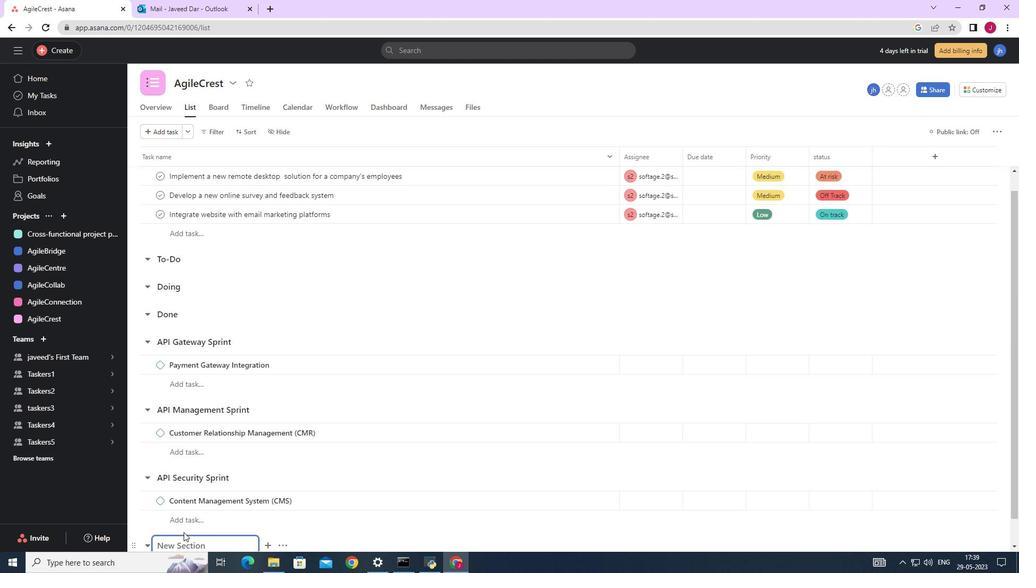 
Action: Mouse scrolled (183, 531) with delta (0, 0)
Screenshot: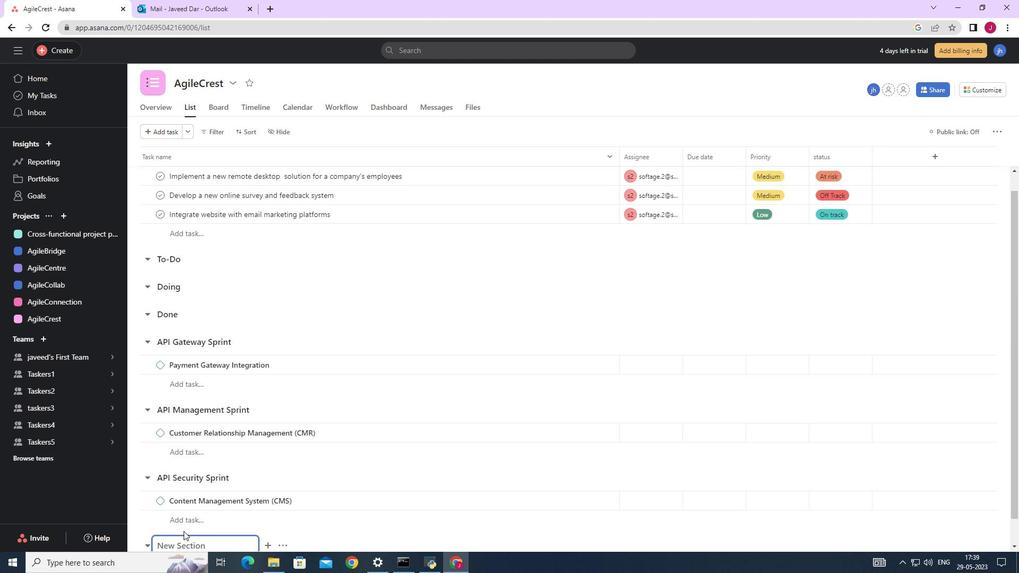 
Action: Mouse scrolled (183, 531) with delta (0, 0)
Screenshot: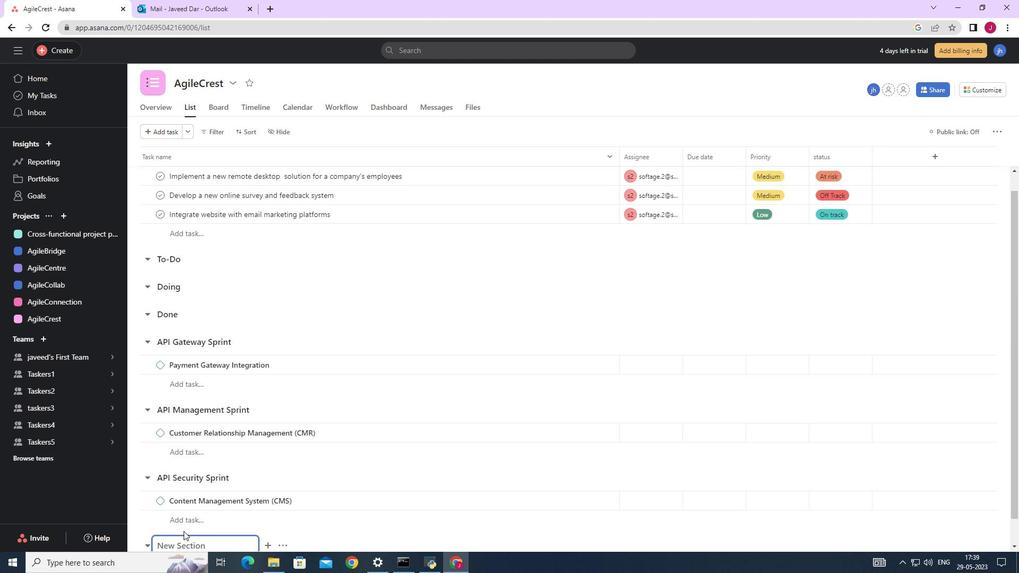 
Action: Mouse moved to (188, 524)
Screenshot: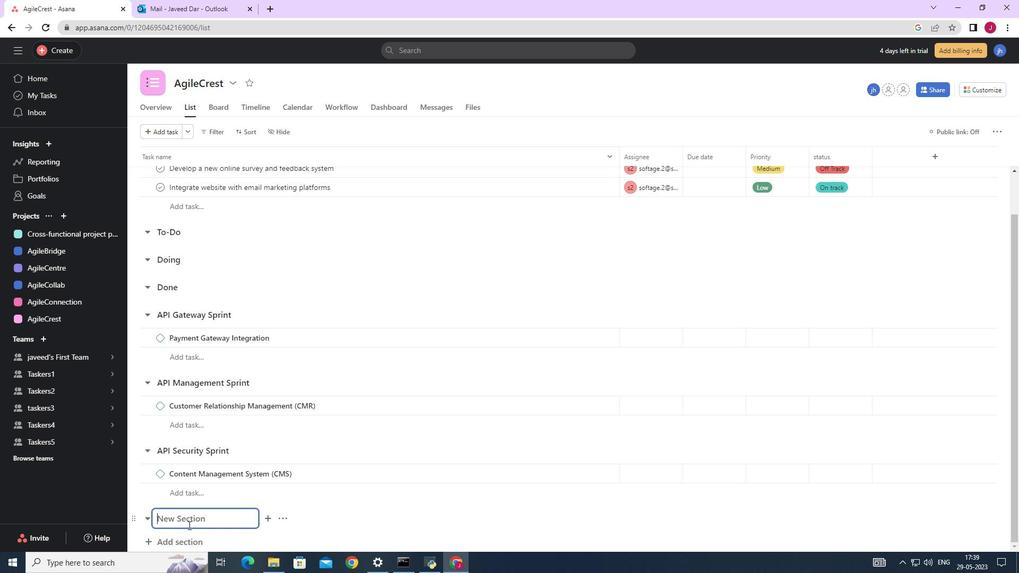 
Action: Mouse pressed left at (188, 524)
Screenshot: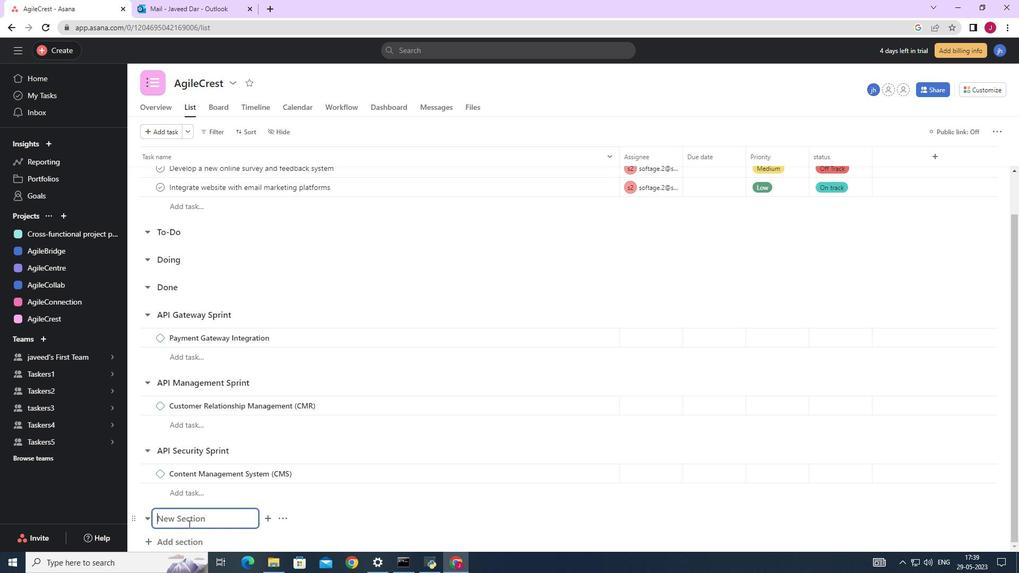 
Action: Mouse moved to (189, 522)
Screenshot: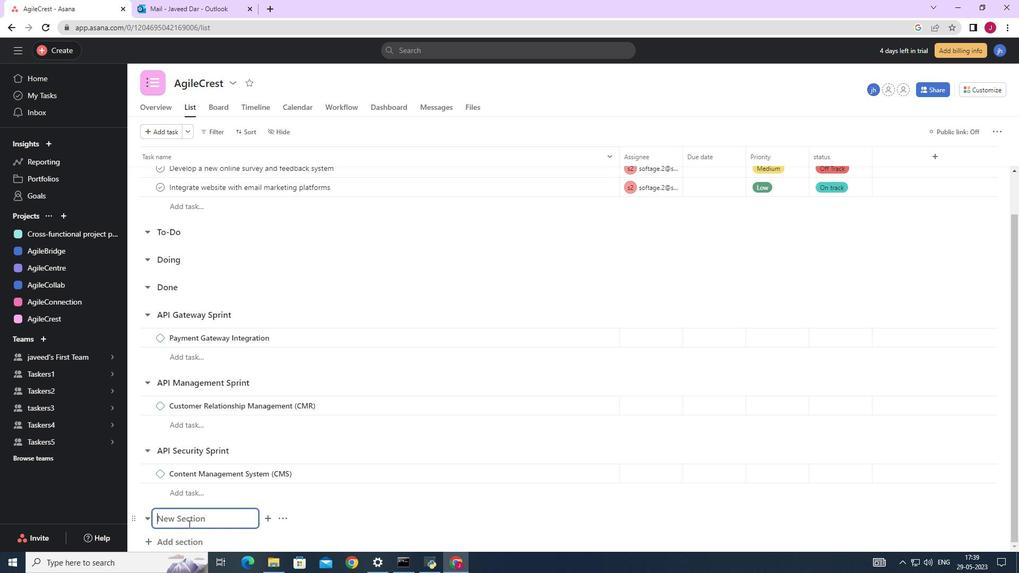 
Action: Key pressed <Key.caps_lock>A<Key.caps_lock>steroud<Key.space><Key.caps_lock>B<Key.caps_lock>elt<Key.space><Key.backspace><Key.backspace><Key.backspace><Key.backspace><Key.backspace><Key.backspace><Key.backspace><Key.backspace><Key.backspace><Key.backspace><Key.backspace><Key.backspace><Key.backspace><Key.backspace><Key.backspace><Key.backspace><Key.backspace><Key.backspace><Key.backspace><Key.backspace><Key.backspace>a<Key.caps_lock>STEROID<Key.space><Key.caps_lock>b<Key.caps_lock>ELT<Key.space><Key.enter><Key.caps_lock>e<Key.caps_lock>NGINE<Key.space><Key.caps_lock>o<Key.caps_lock>PTIMIZATION<Key.space><Key.shift_r>(<Key.caps_lock>seo<Key.shift_r>)<Key.space>i<Key.caps_lock>MPROVEMENTS
Screenshot: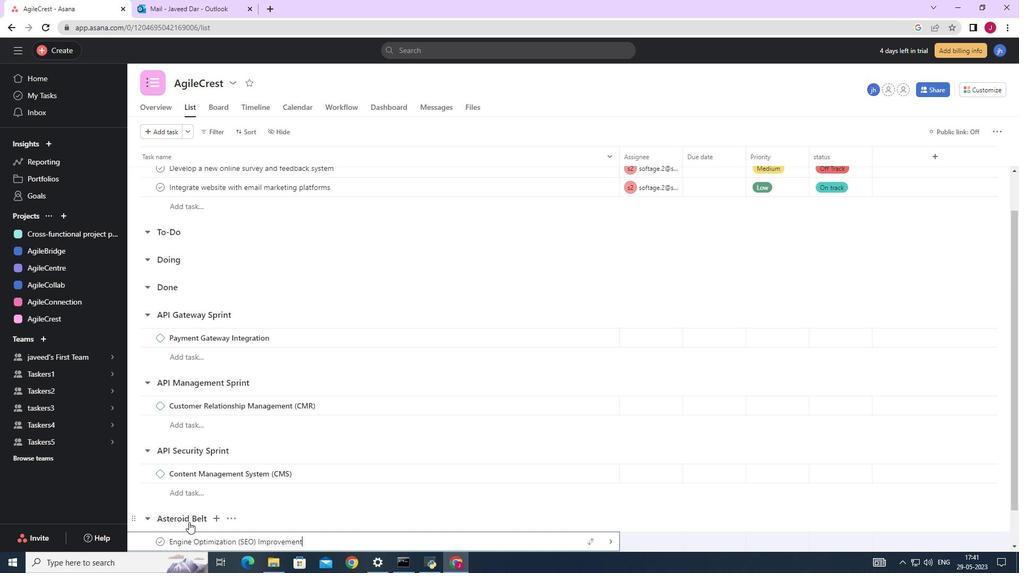 
Action: Mouse moved to (607, 540)
Screenshot: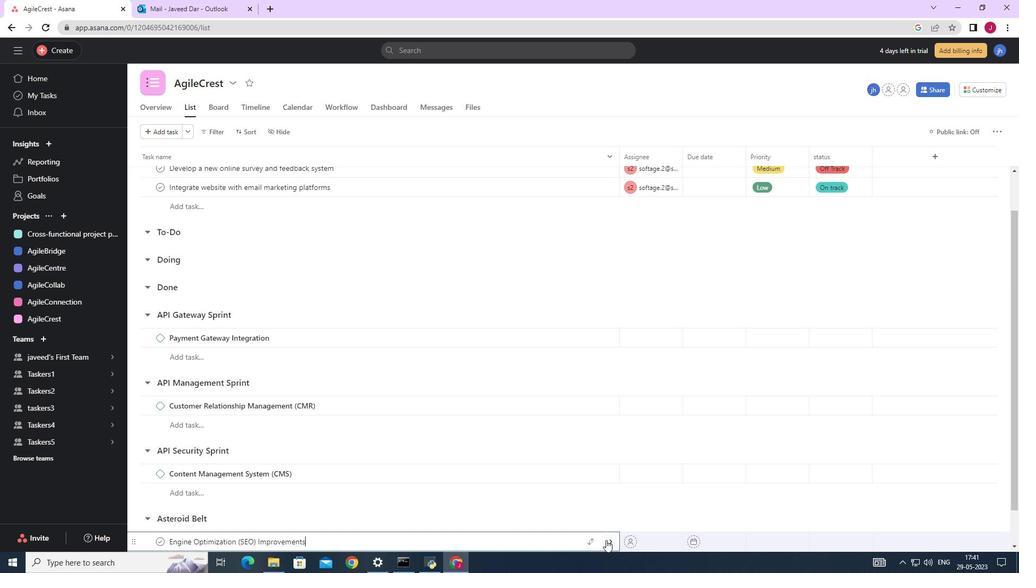 
Action: Mouse pressed left at (607, 540)
Screenshot: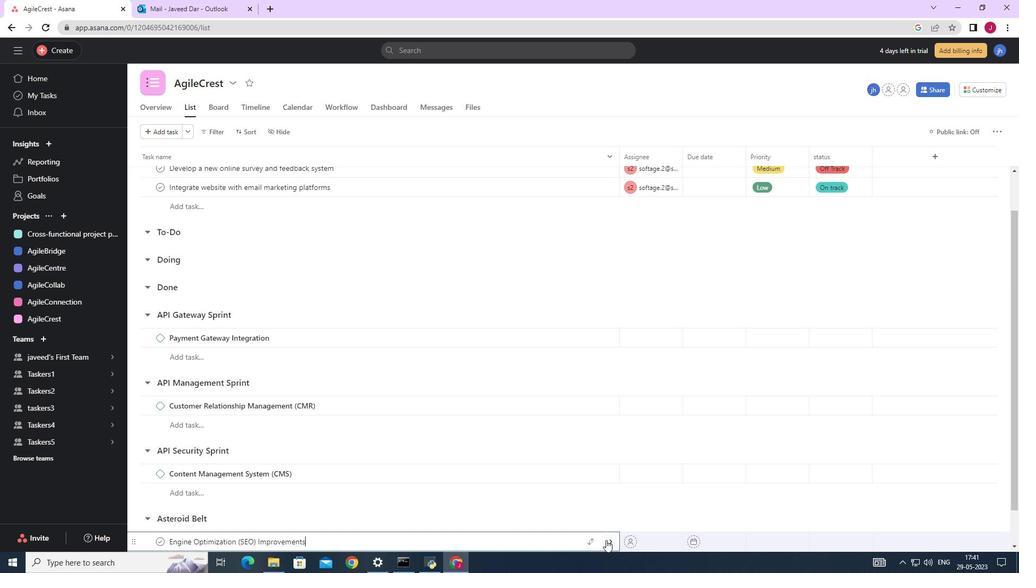 
Action: Mouse moved to (977, 133)
Screenshot: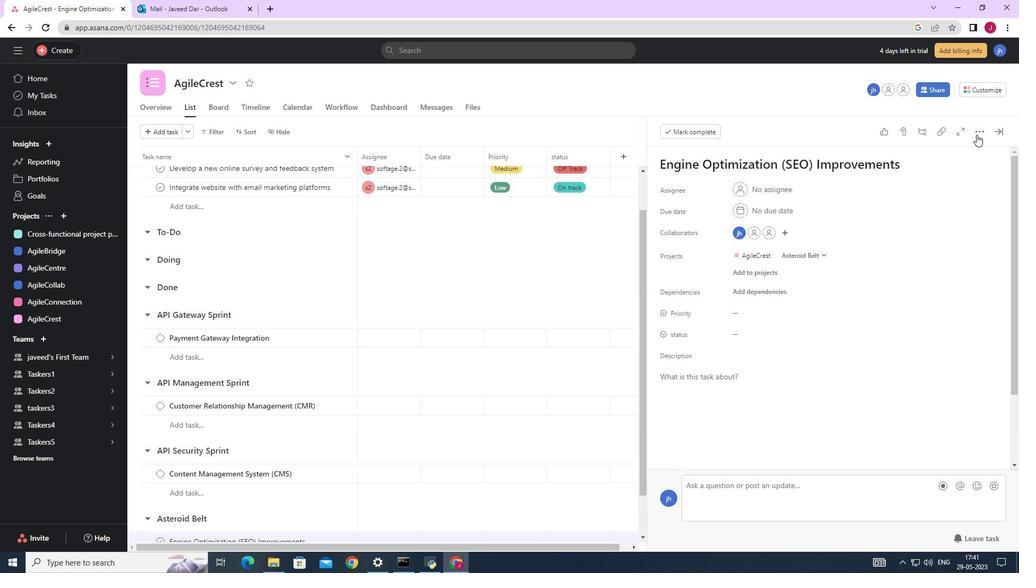 
Action: Mouse pressed left at (977, 133)
Screenshot: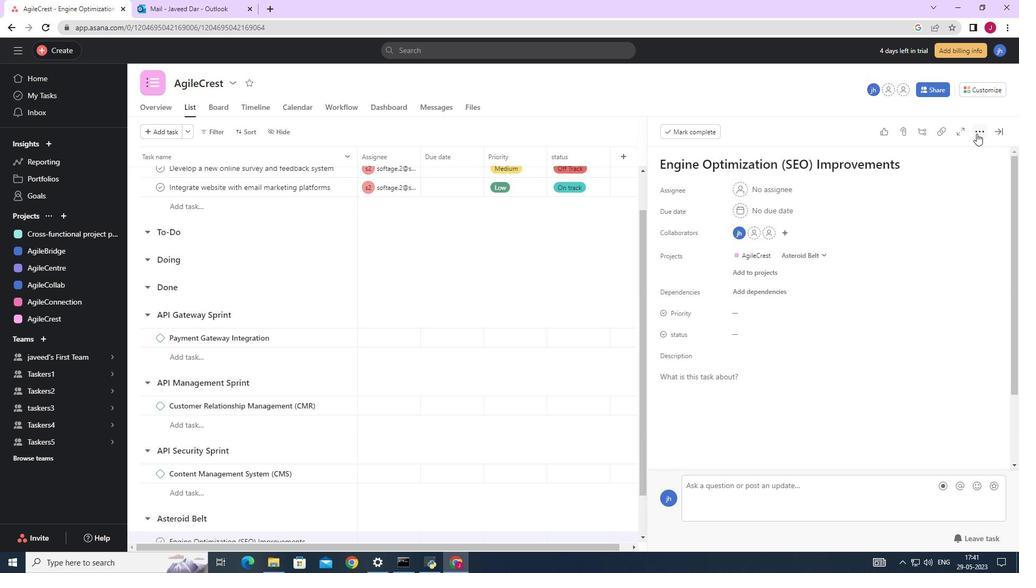 
Action: Mouse moved to (870, 175)
Screenshot: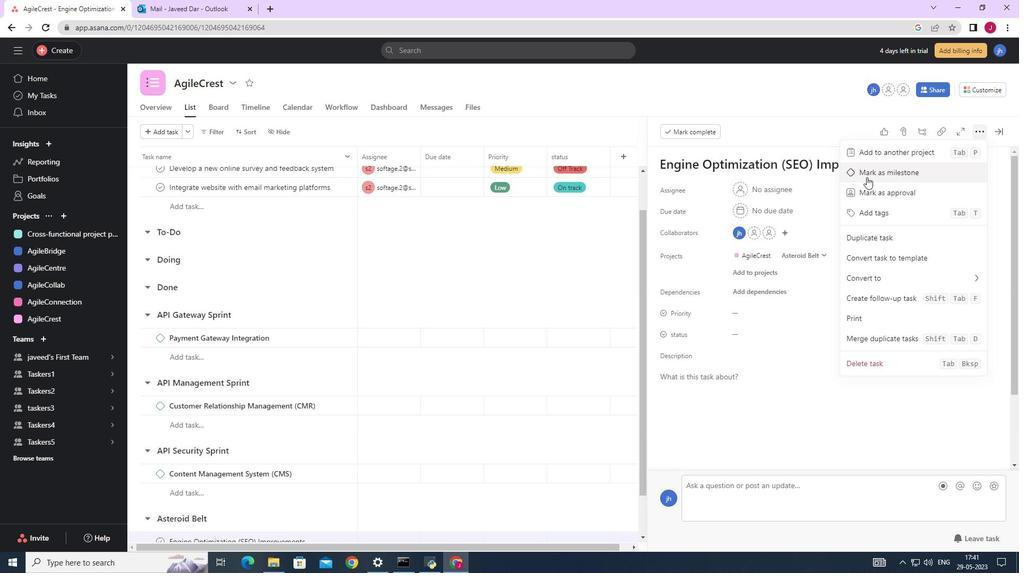 
Action: Mouse pressed left at (870, 175)
Screenshot: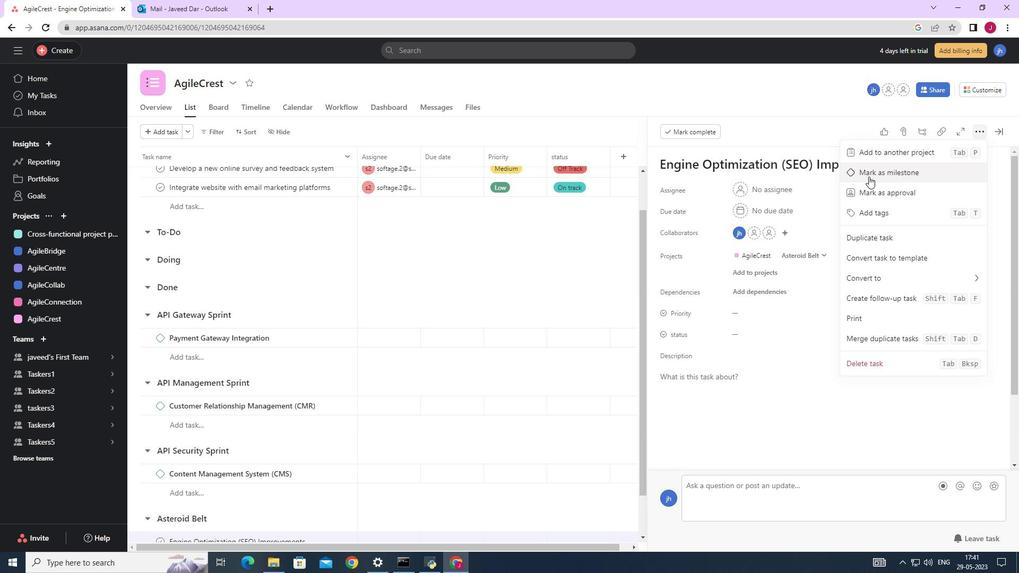 
Action: Mouse moved to (549, 278)
Screenshot: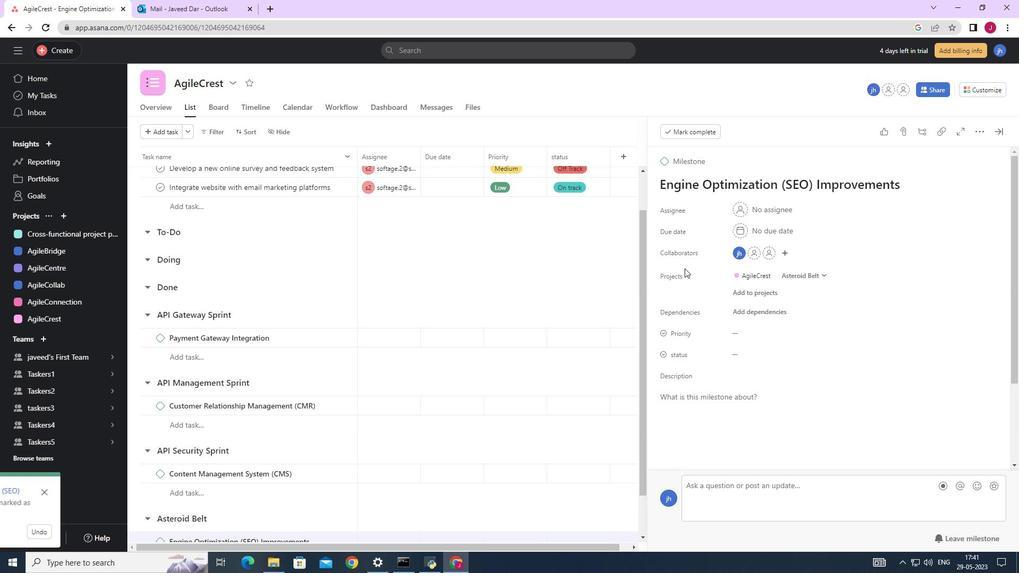 
Action: Mouse pressed left at (549, 278)
Screenshot: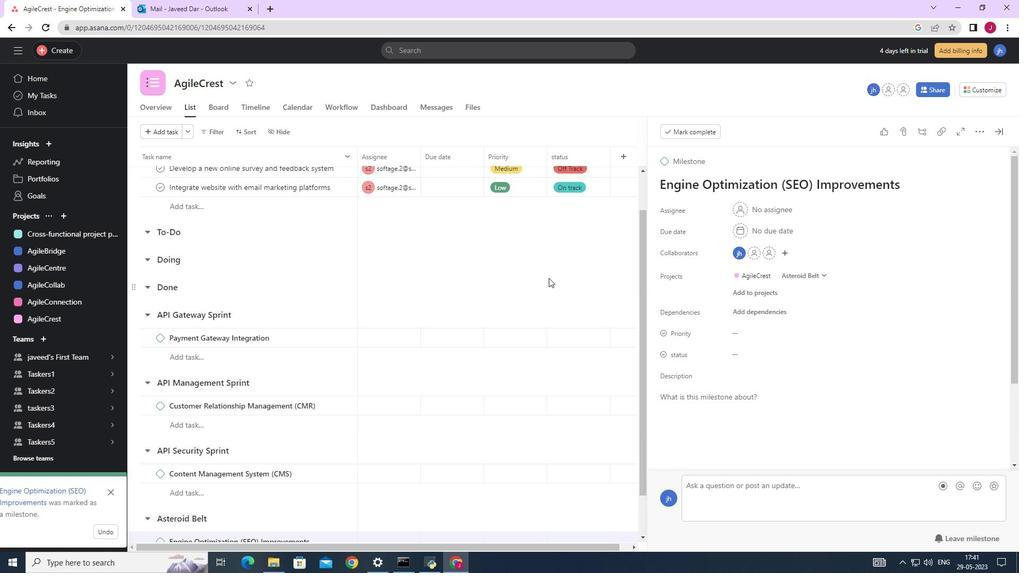 
Action: Mouse moved to (549, 277)
Screenshot: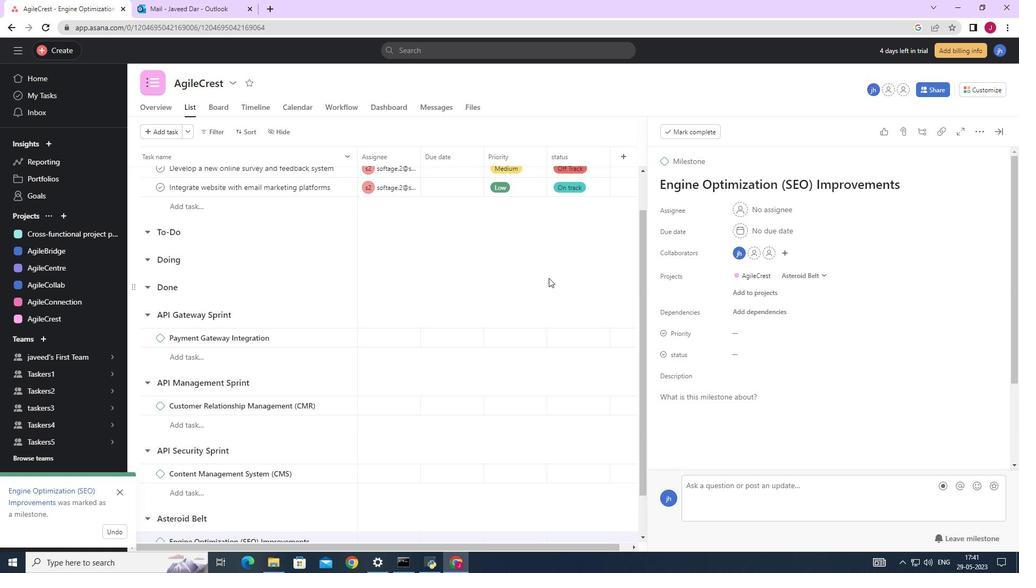 
